 Task: Select traffic view around selected location Montezuma Castle National Monument, Arizona, United States and identify the nearest hotel to the peak traffic point
Action: Mouse moved to (236, 53)
Screenshot: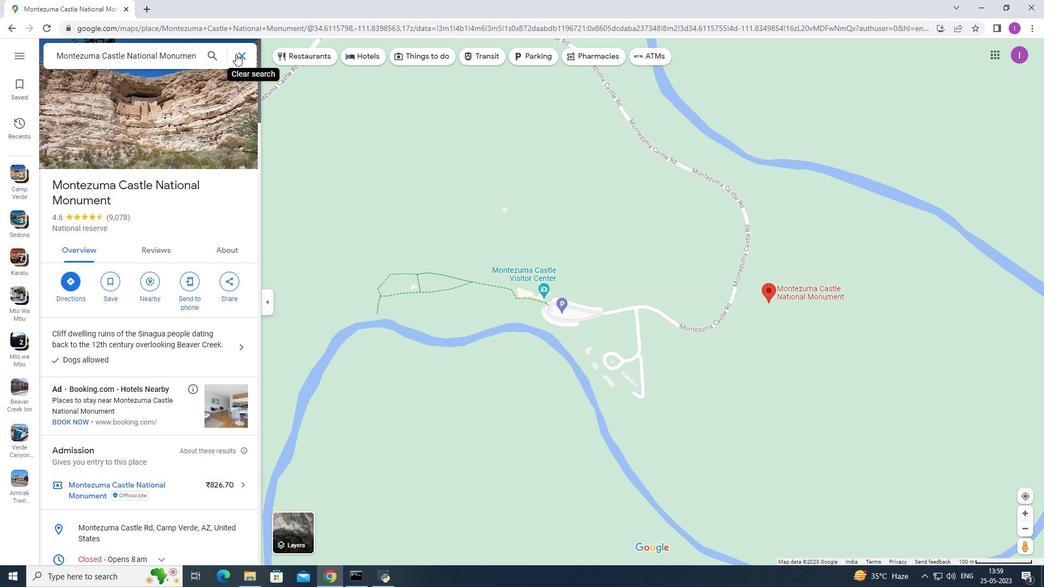 
Action: Mouse pressed left at (236, 53)
Screenshot: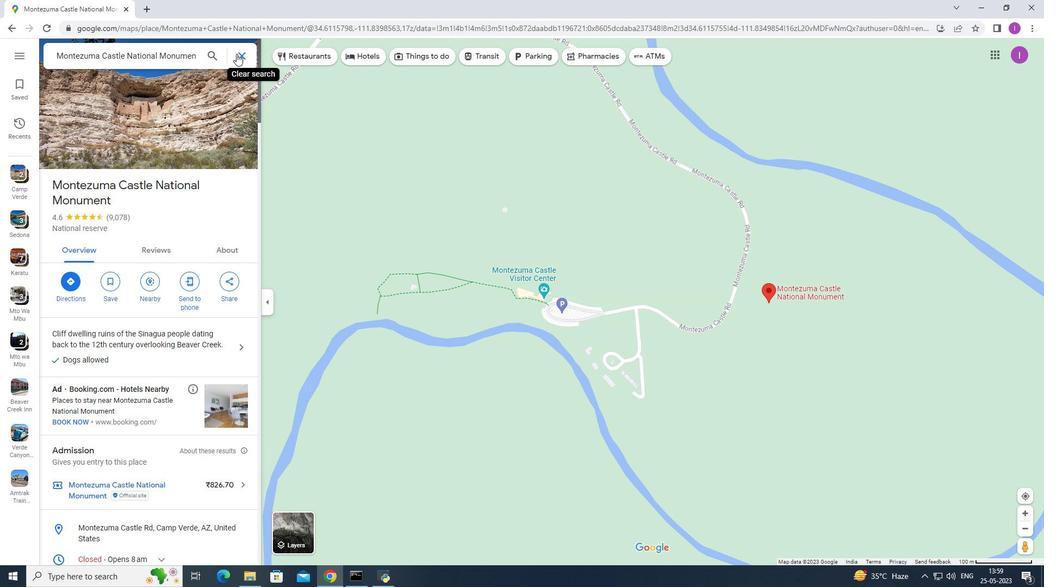 
Action: Mouse moved to (150, 80)
Screenshot: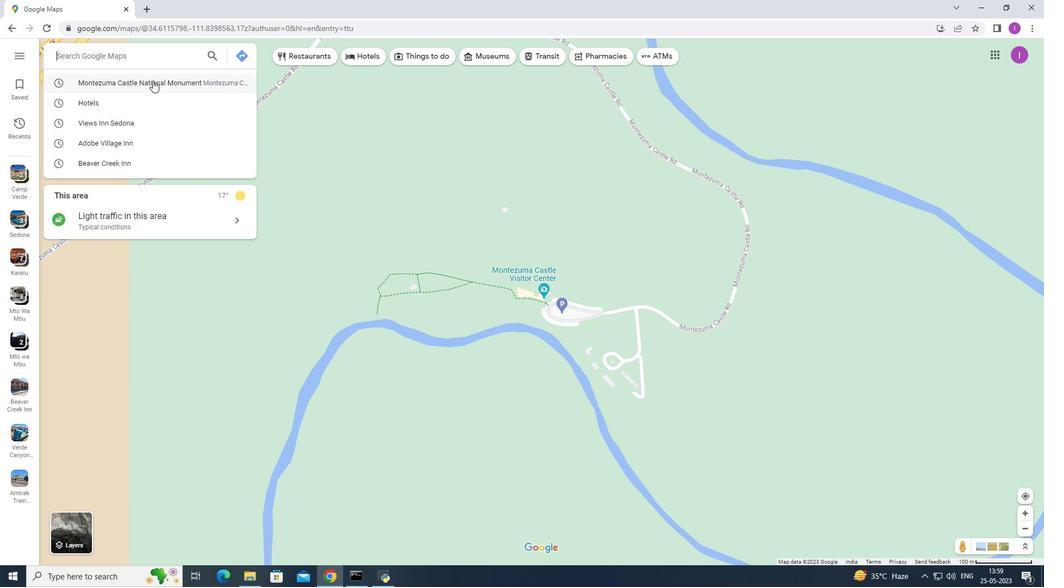 
Action: Mouse pressed left at (150, 80)
Screenshot: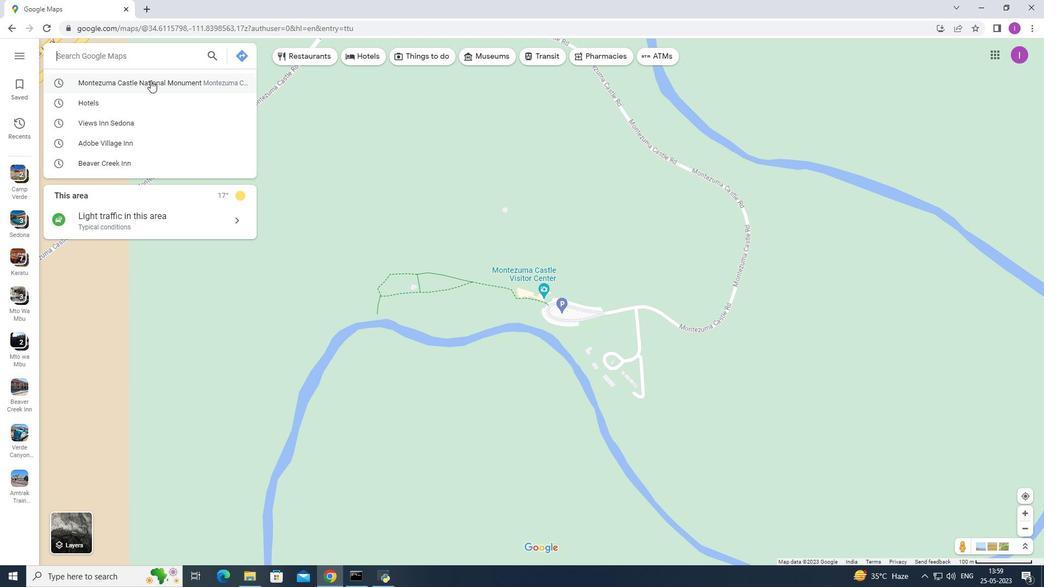 
Action: Mouse moved to (283, 532)
Screenshot: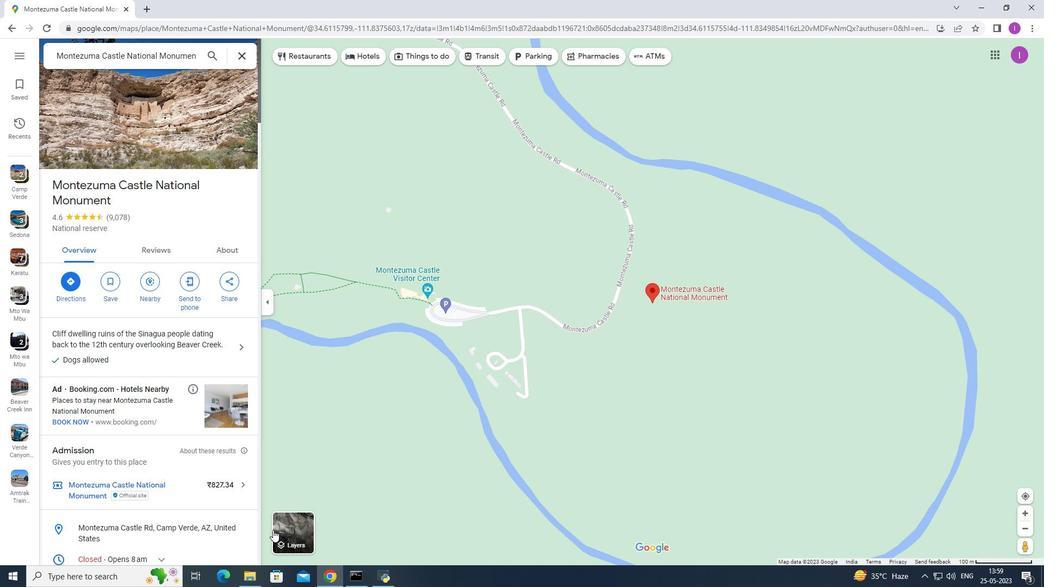 
Action: Mouse pressed left at (283, 532)
Screenshot: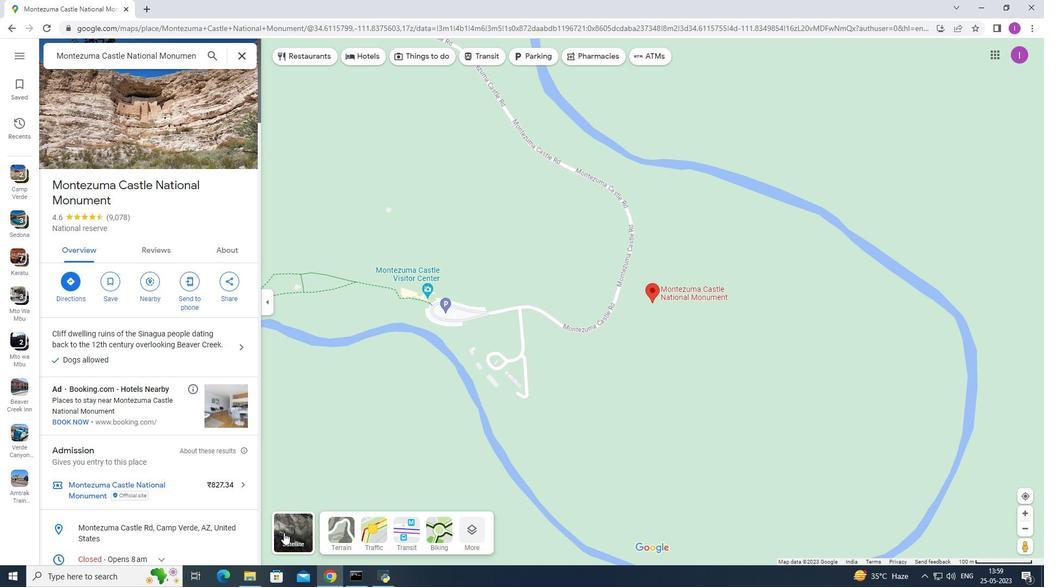 
Action: Mouse moved to (380, 541)
Screenshot: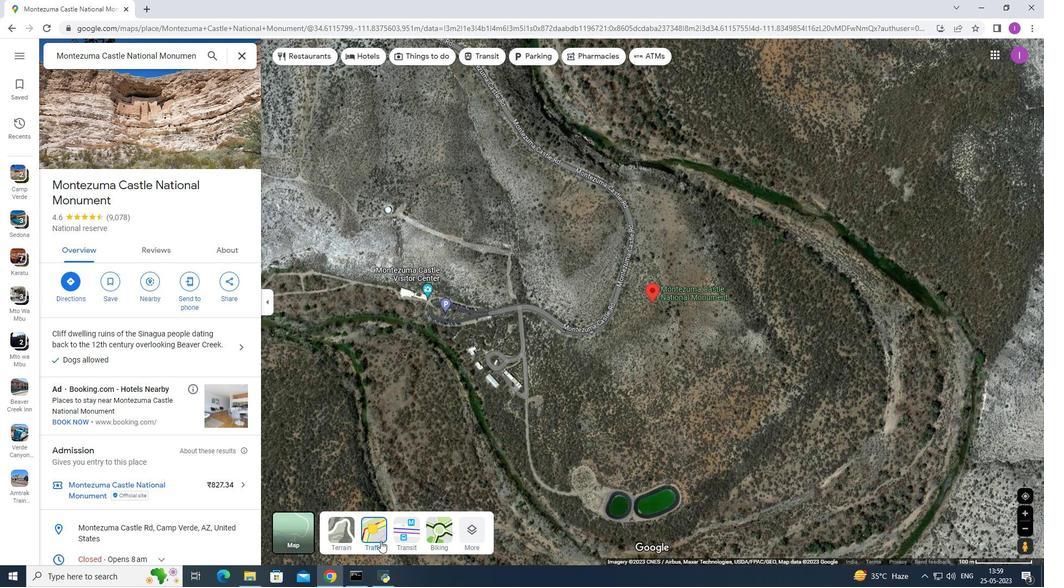 
Action: Mouse pressed left at (380, 541)
Screenshot: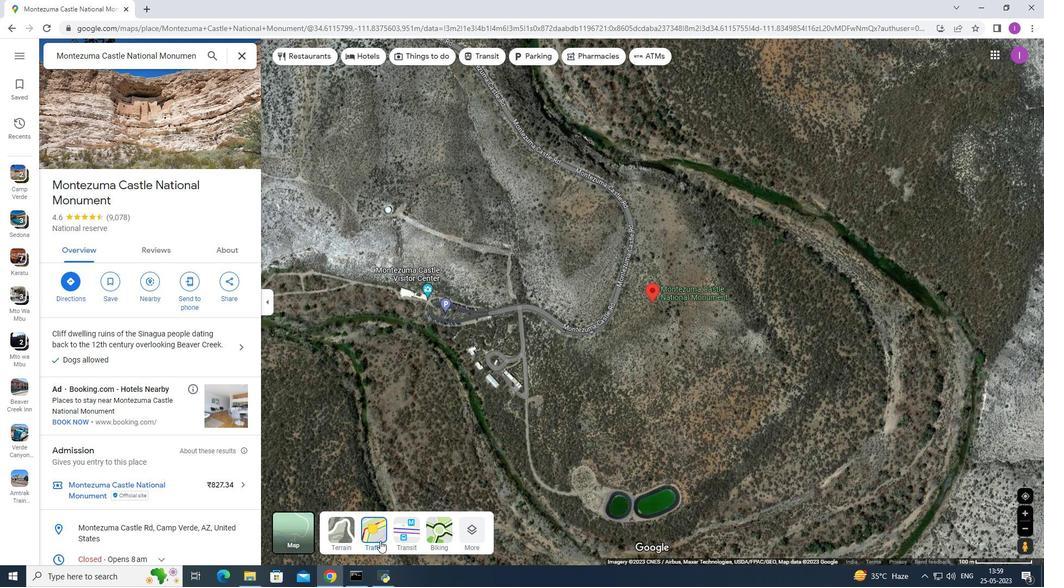 
Action: Mouse moved to (156, 288)
Screenshot: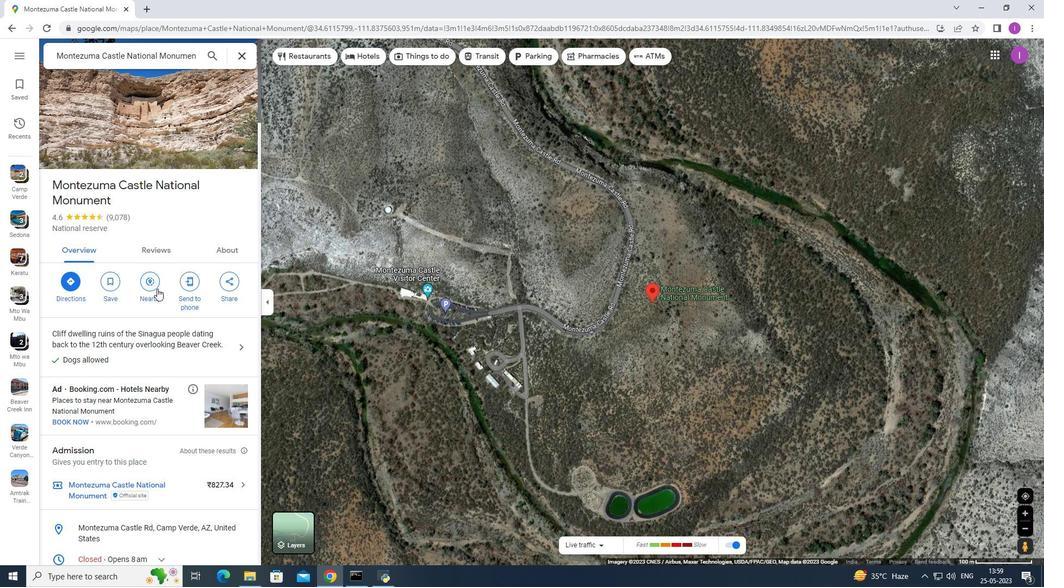 
Action: Mouse pressed left at (156, 288)
Screenshot: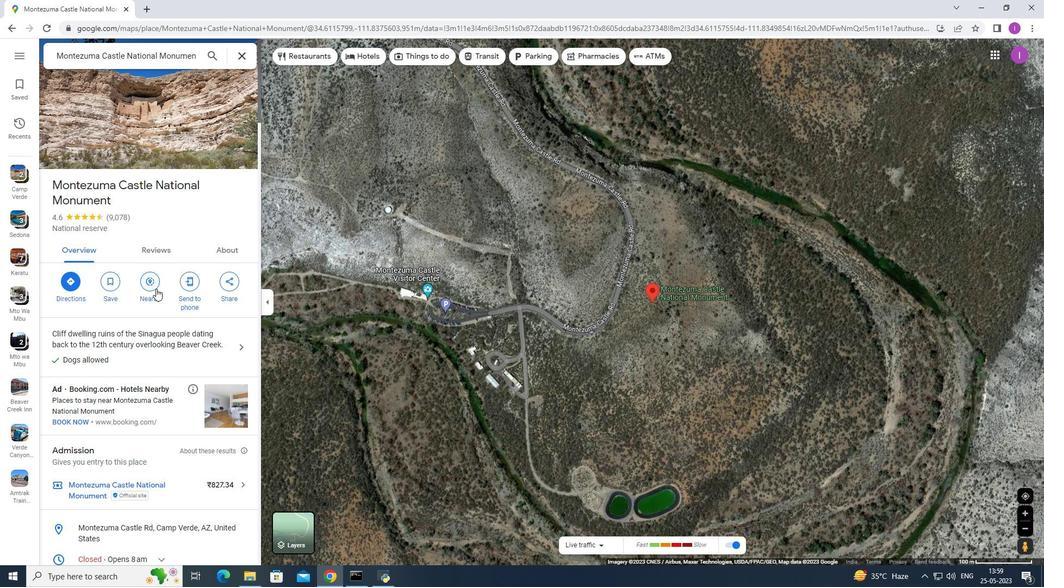 
Action: Mouse moved to (118, 98)
Screenshot: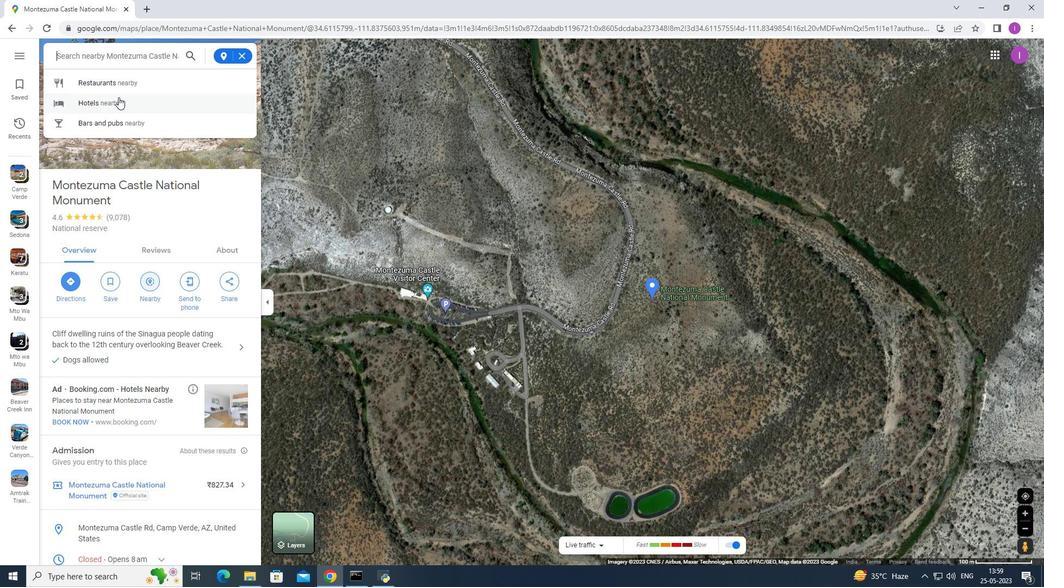
Action: Mouse pressed left at (118, 98)
Screenshot: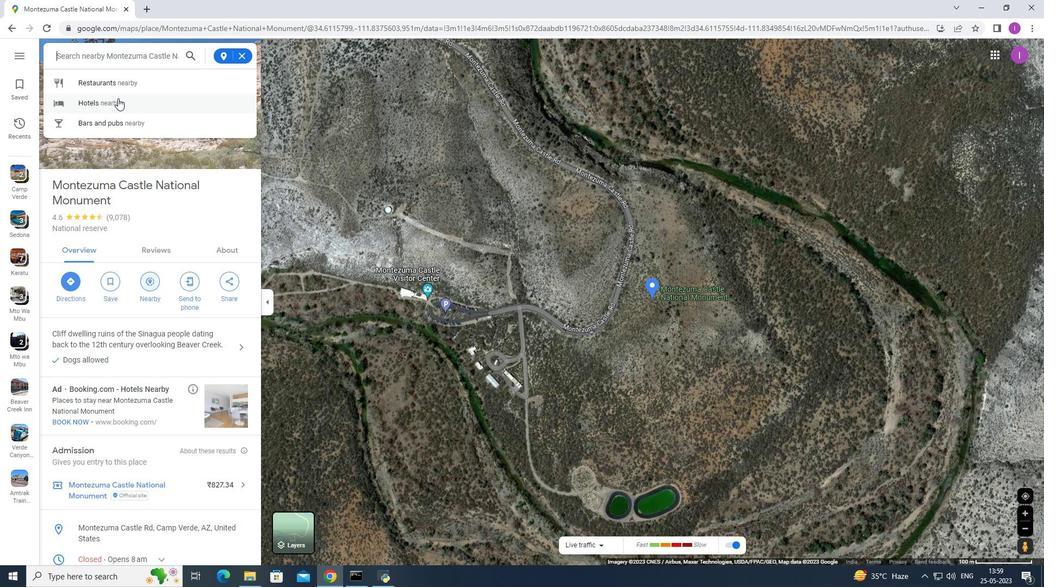
Action: Mouse moved to (207, 330)
Screenshot: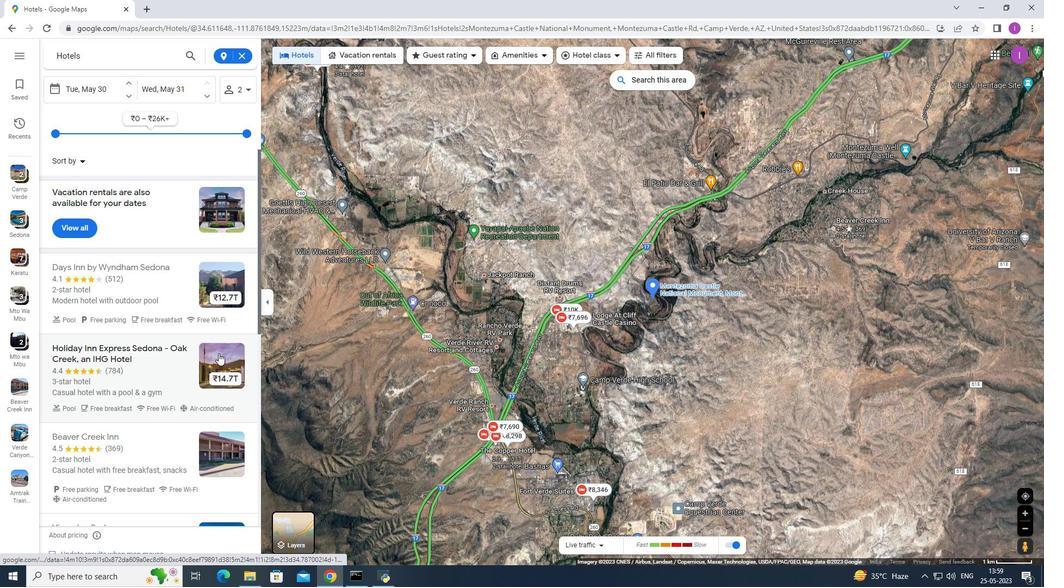 
Action: Mouse scrolled (207, 330) with delta (0, 0)
Screenshot: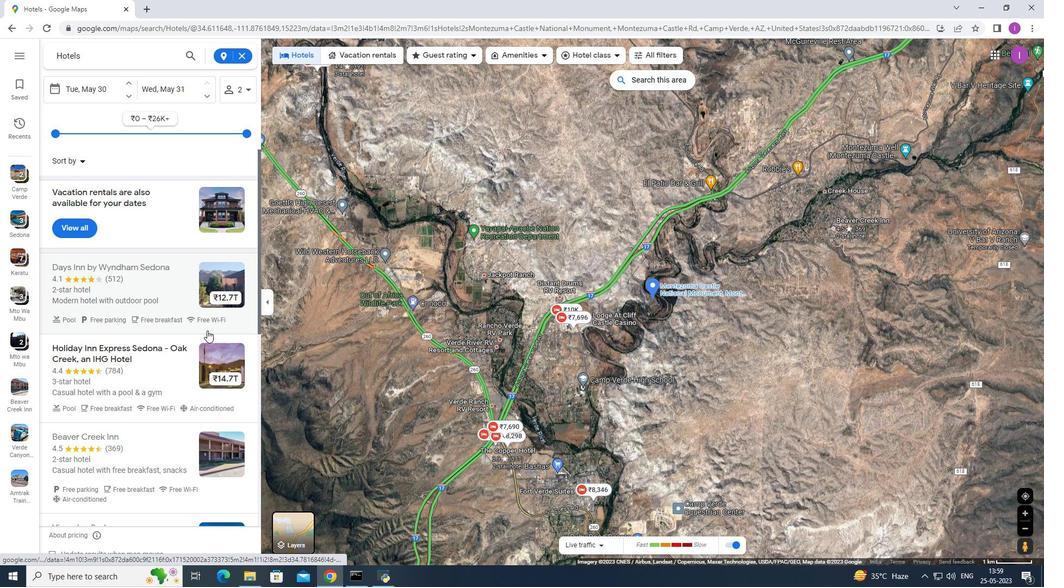 
Action: Mouse scrolled (207, 330) with delta (0, 0)
Screenshot: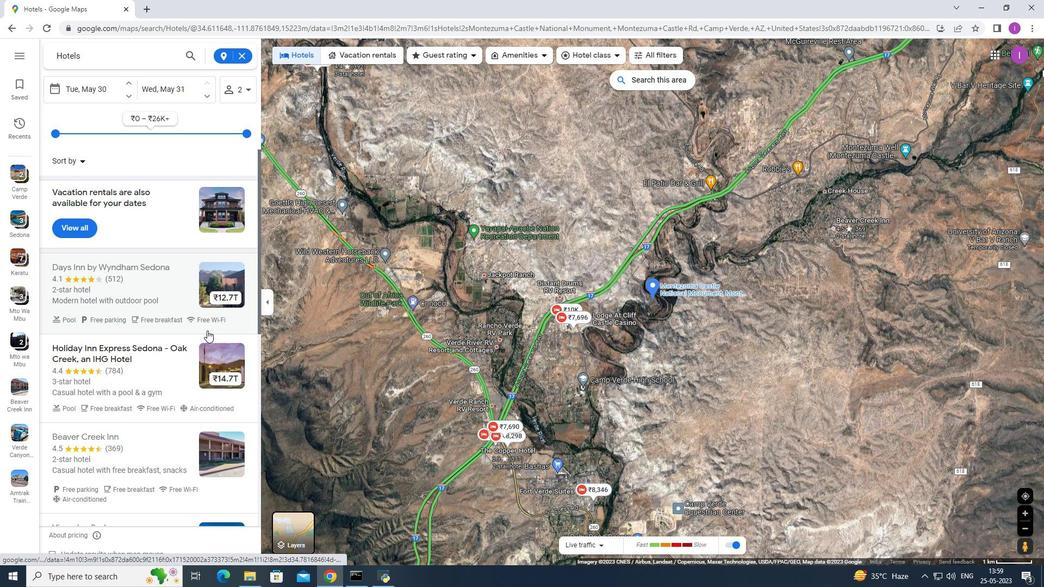 
Action: Mouse moved to (167, 190)
Screenshot: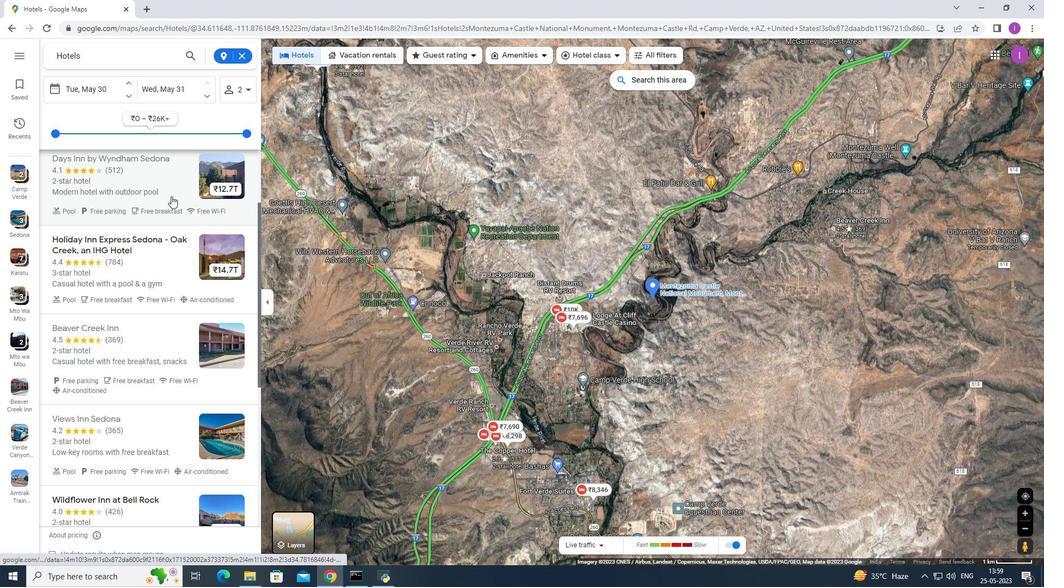 
Action: Mouse pressed left at (167, 190)
Screenshot: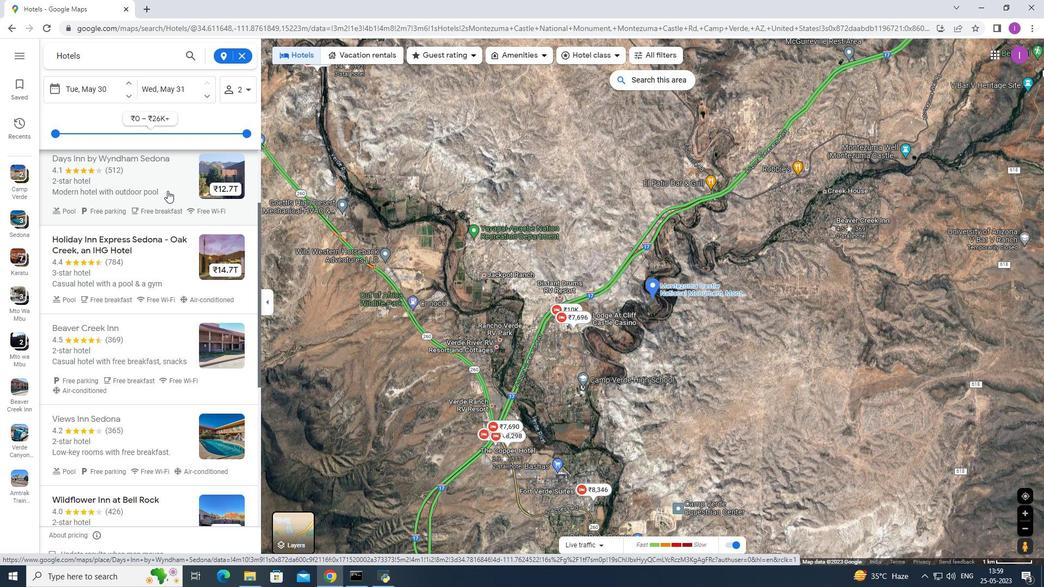
Action: Mouse moved to (401, 161)
Screenshot: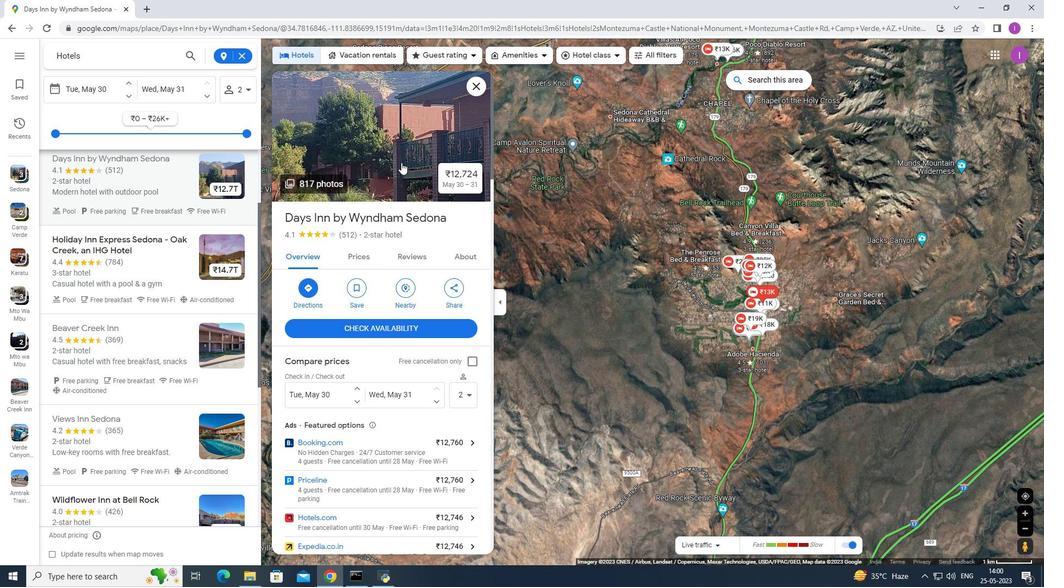 
Action: Mouse pressed left at (401, 161)
Screenshot: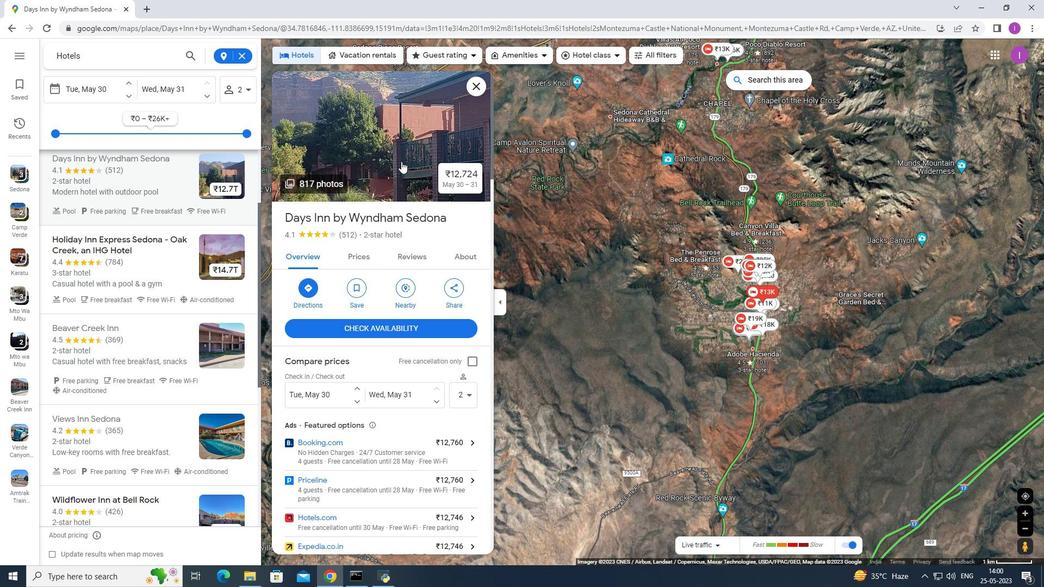 
Action: Mouse moved to (1043, 587)
Screenshot: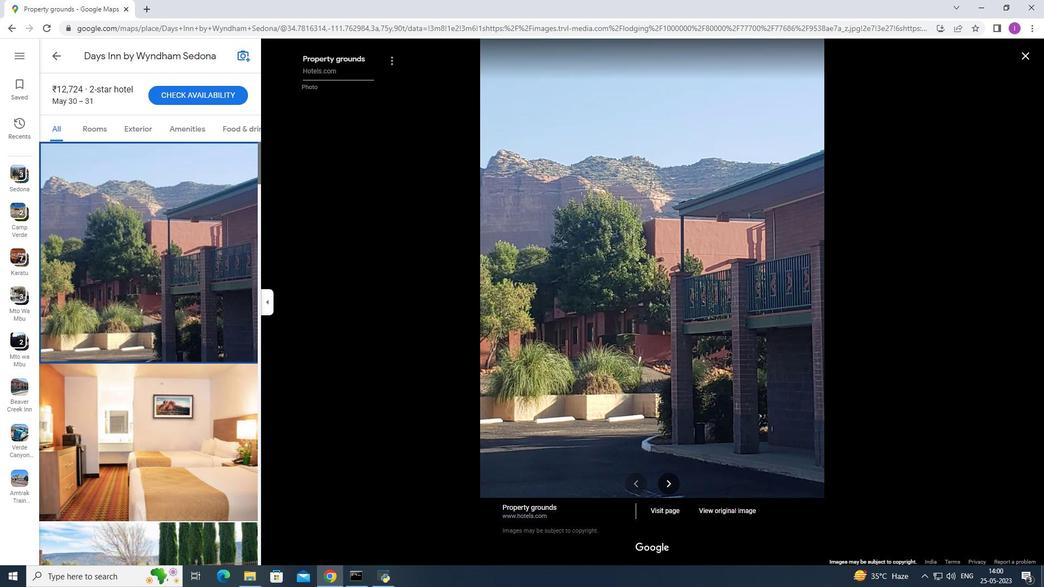 
Action: Key pressed <Key.right><Key.right><Key.right><Key.right><Key.right><Key.right><Key.right><Key.right><Key.right><Key.right><Key.right><Key.right><Key.right><Key.right><Key.right><Key.right><Key.right><Key.right><Key.right><Key.right><Key.right><Key.right><Key.right><Key.right><Key.right><Key.right><Key.right><Key.right><Key.right><Key.right><Key.right><Key.right><Key.right><Key.right>
Screenshot: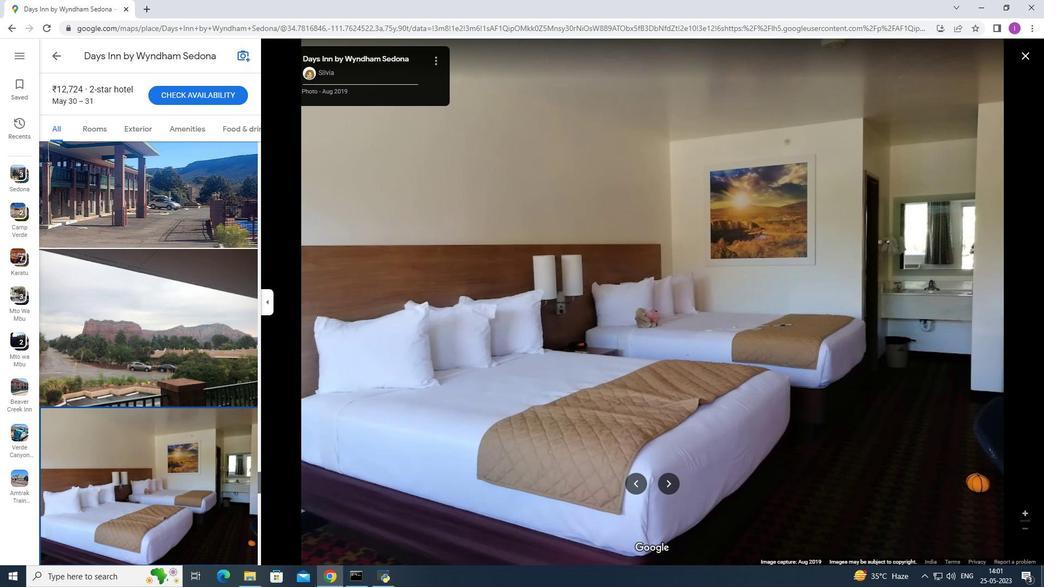 
Action: Mouse moved to (5, 25)
Screenshot: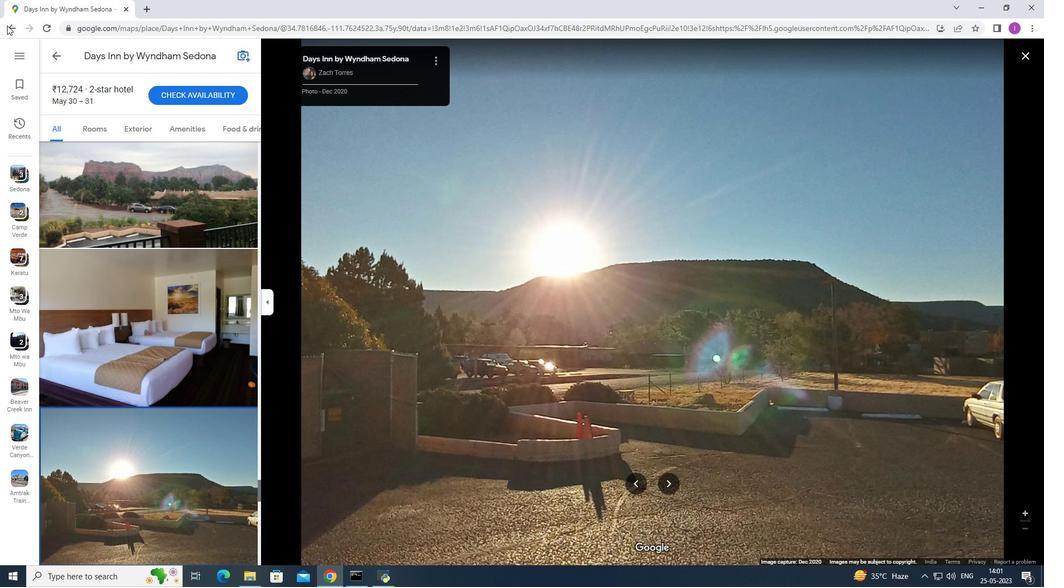 
Action: Mouse pressed left at (5, 25)
Screenshot: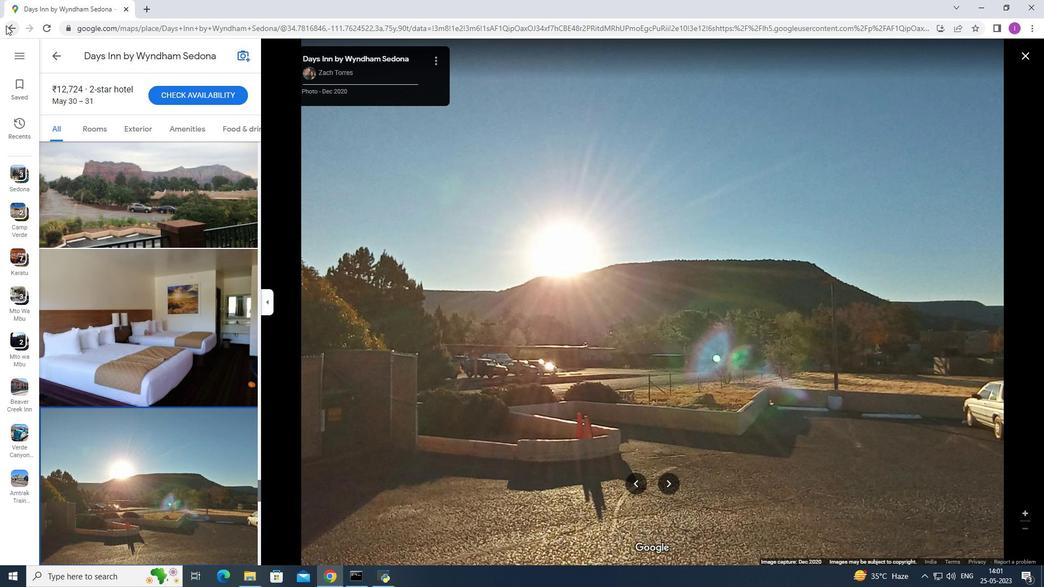 
Action: Mouse moved to (5, 25)
Screenshot: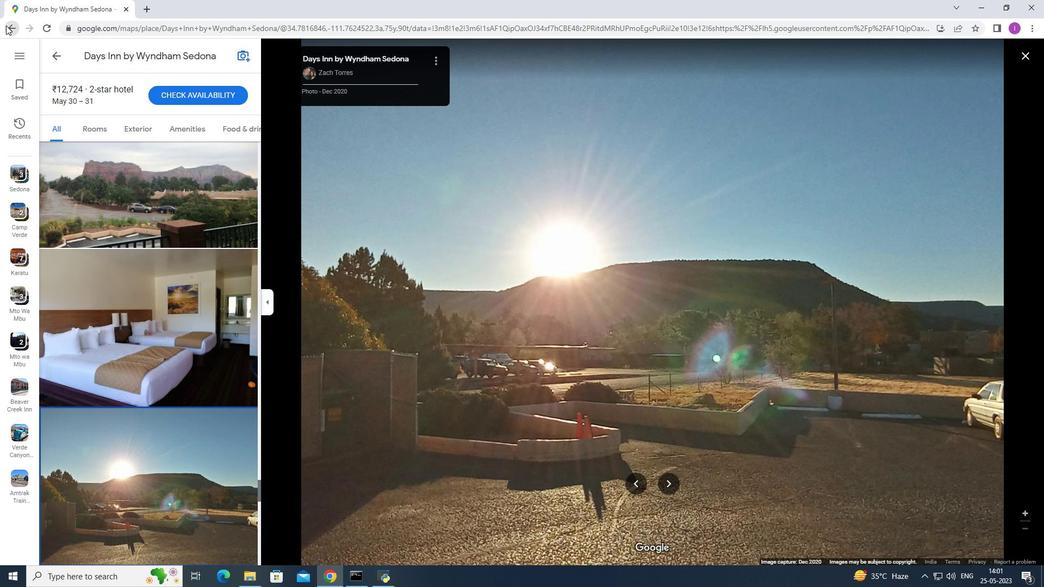 
Action: Mouse pressed left at (5, 25)
Screenshot: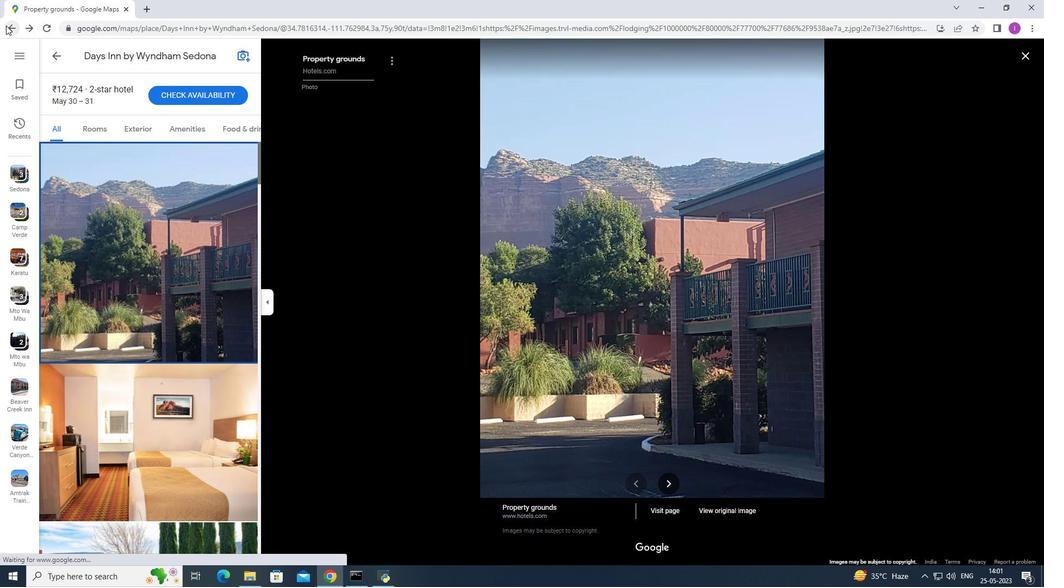 
Action: Mouse moved to (13, 25)
Screenshot: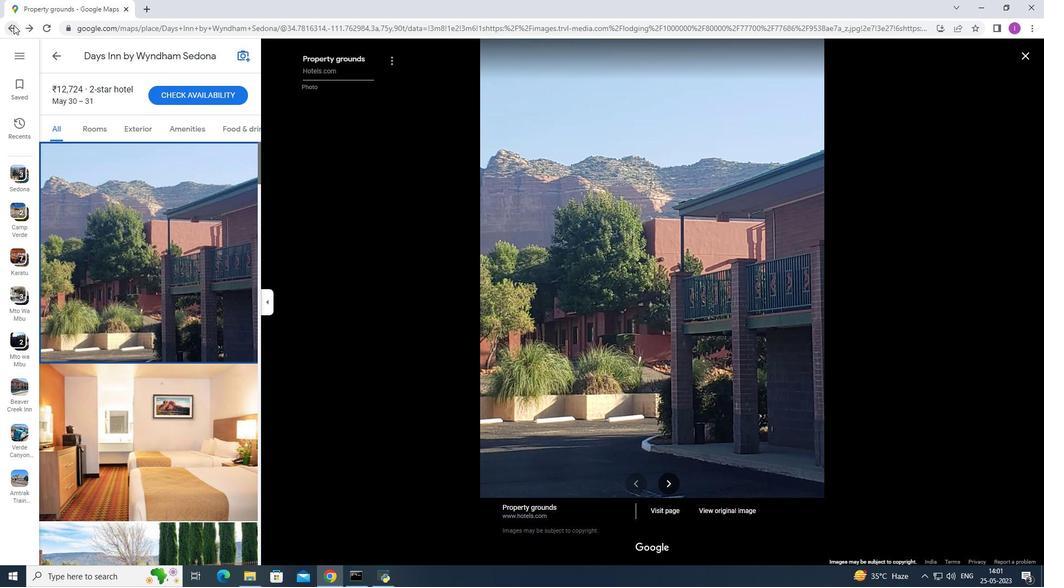 
Action: Mouse pressed left at (13, 25)
Screenshot: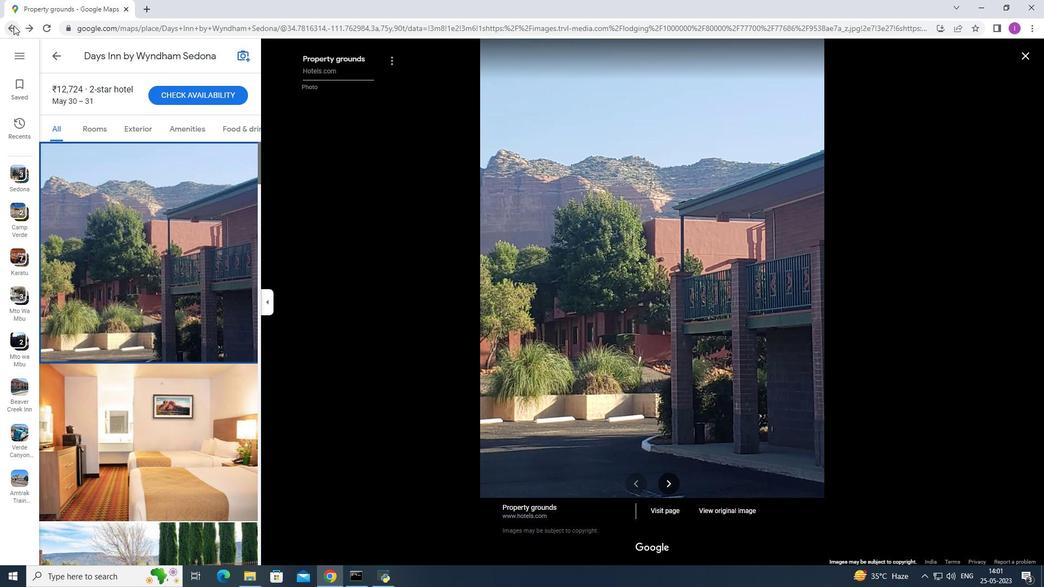 
Action: Mouse moved to (131, 365)
Screenshot: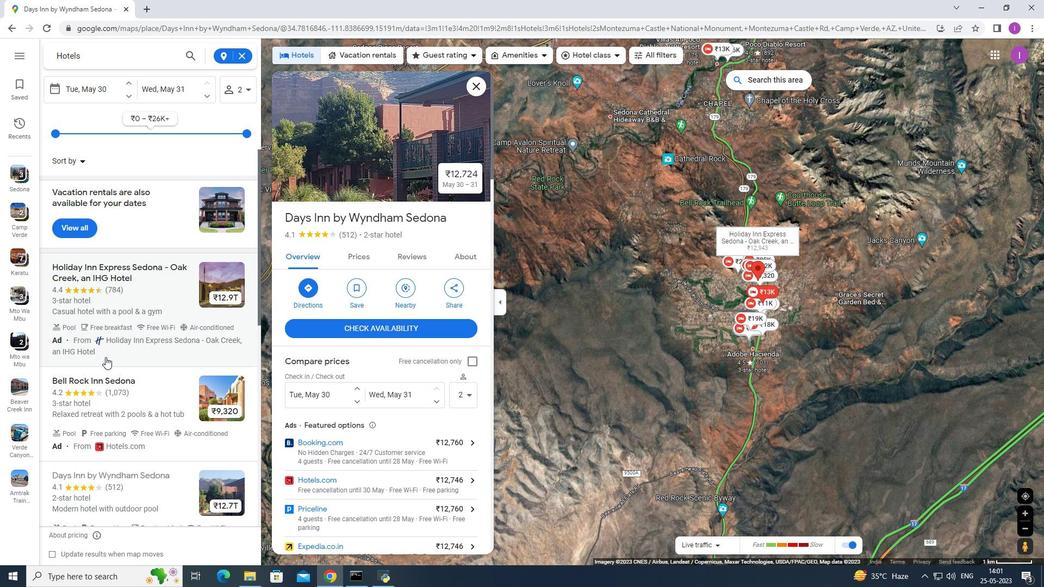 
Action: Mouse scrolled (131, 365) with delta (0, 0)
Screenshot: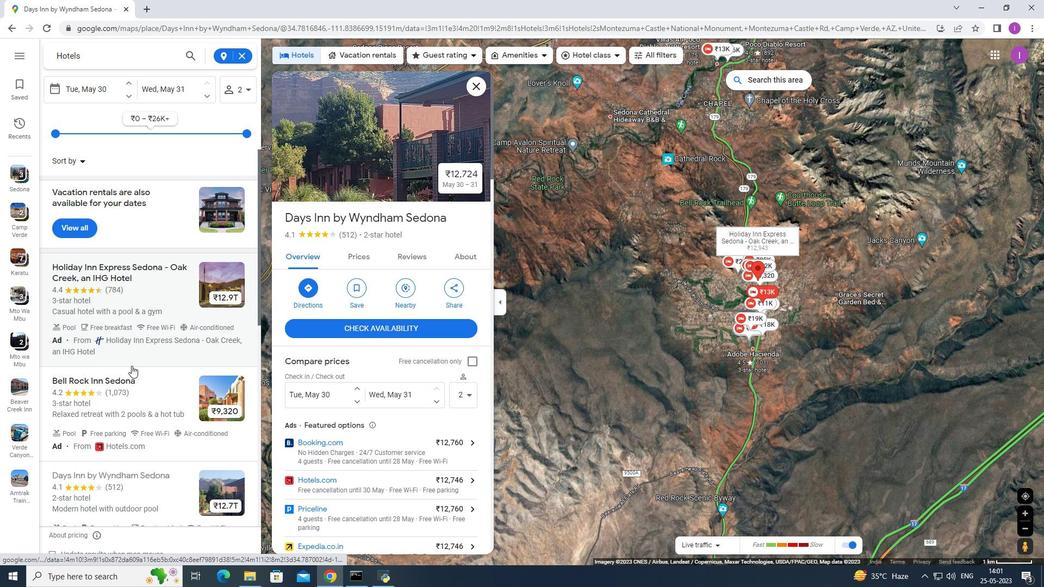 
Action: Mouse scrolled (131, 365) with delta (0, 0)
Screenshot: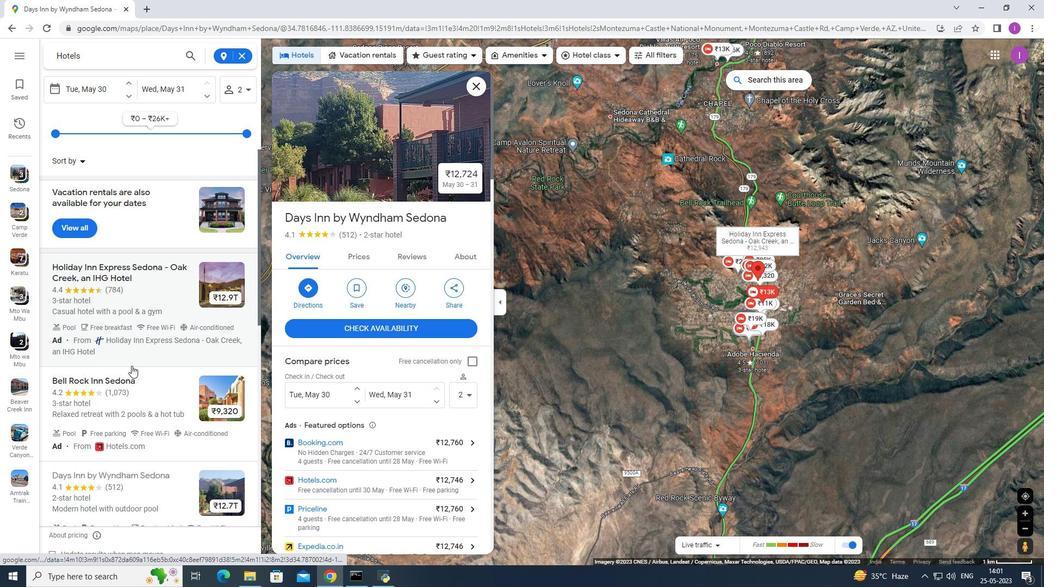 
Action: Mouse moved to (89, 300)
Screenshot: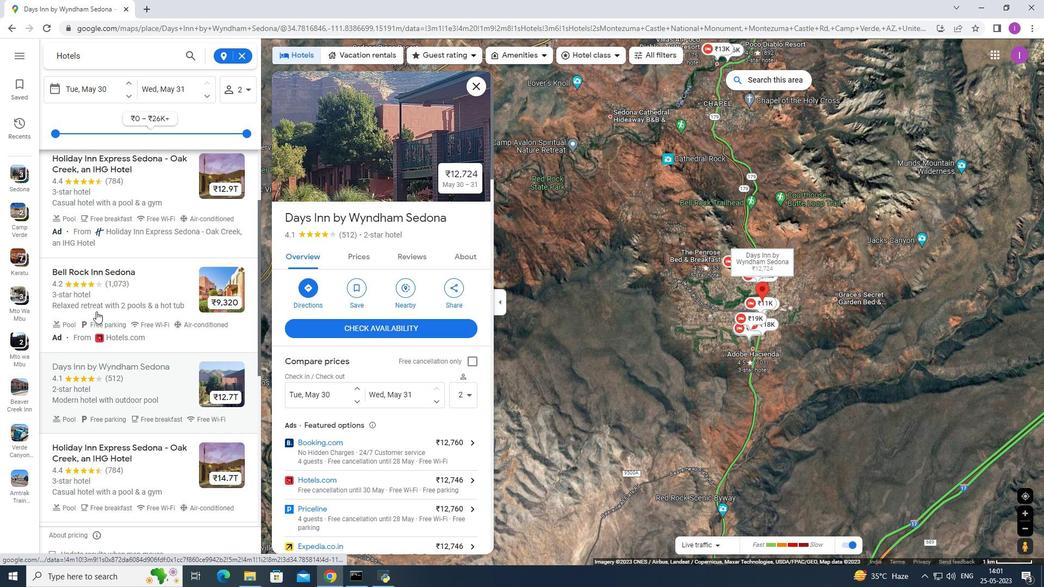 
Action: Mouse pressed left at (89, 300)
Screenshot: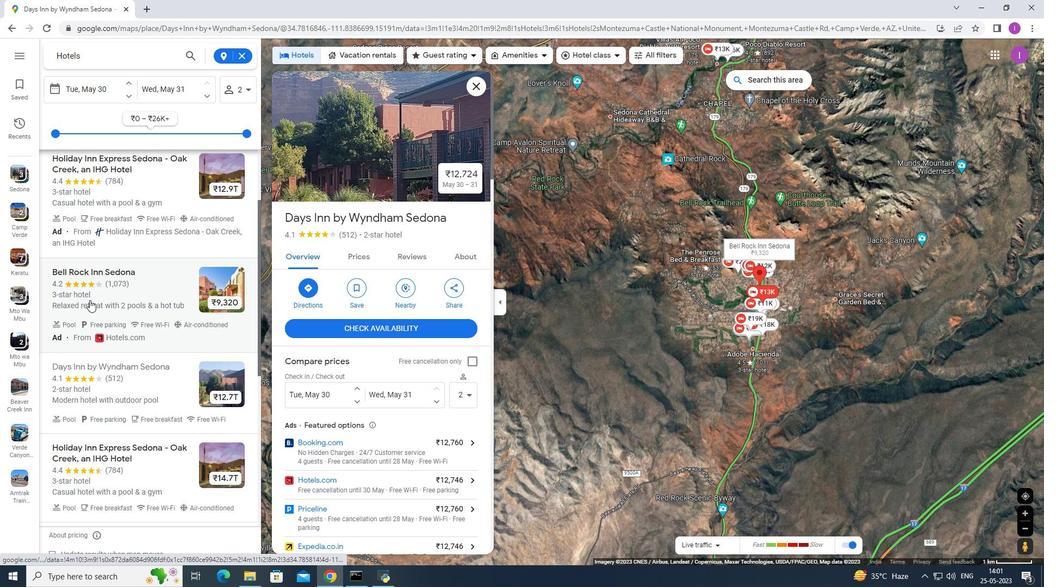 
Action: Mouse moved to (346, 158)
Screenshot: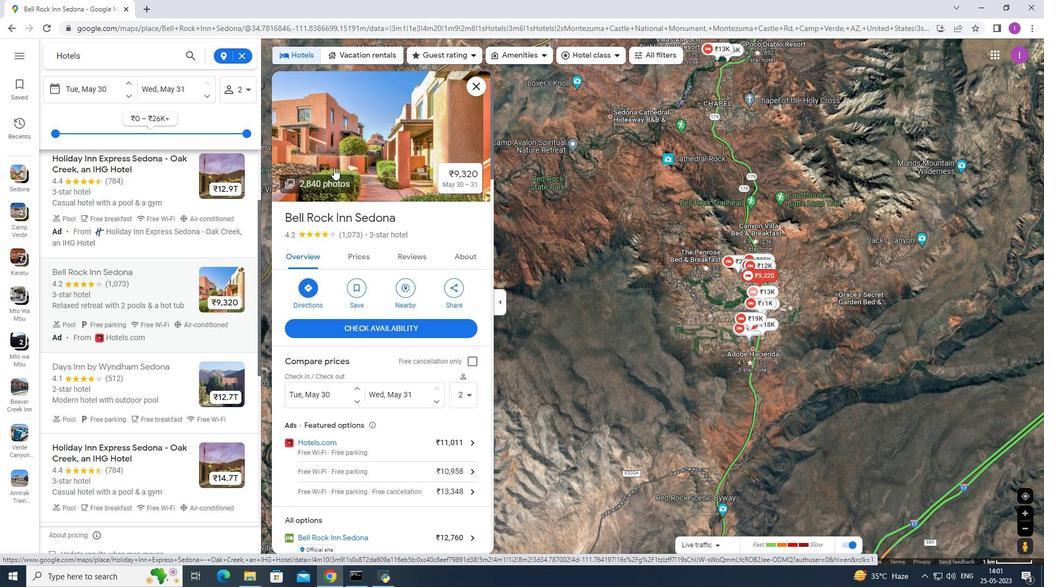 
Action: Mouse pressed left at (346, 158)
Screenshot: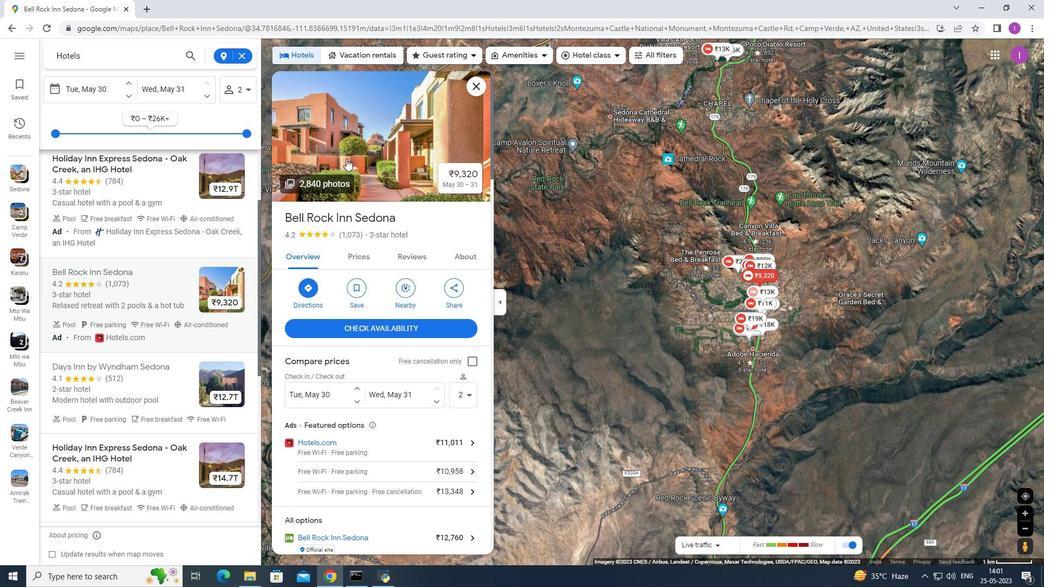 
Action: Key pressed <Key.right><Key.right><Key.right><Key.right><Key.right><Key.right><Key.right><Key.right><Key.right><Key.right><Key.right><Key.right><Key.right><Key.right><Key.right>
Screenshot: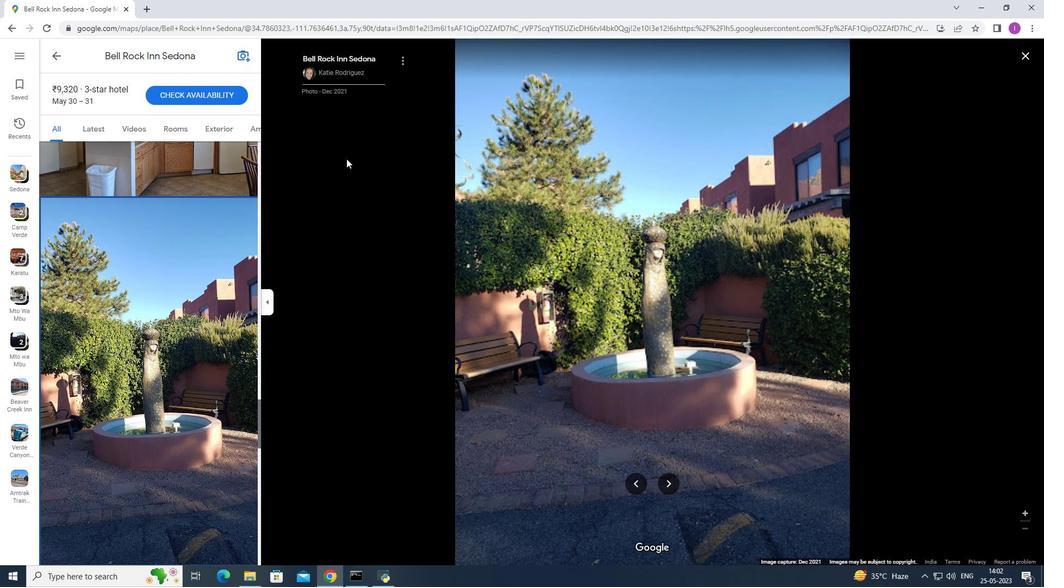 
Action: Mouse moved to (369, 226)
Screenshot: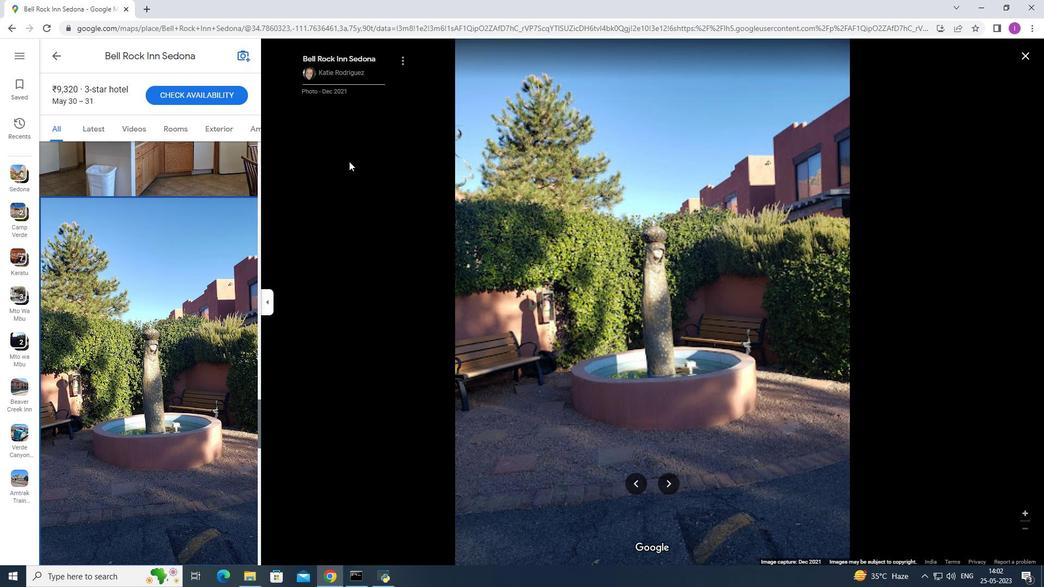 
Action: Key pressed <Key.right><Key.right><Key.right><Key.right><Key.right><Key.right><Key.right><Key.right><Key.right><Key.right>
Screenshot: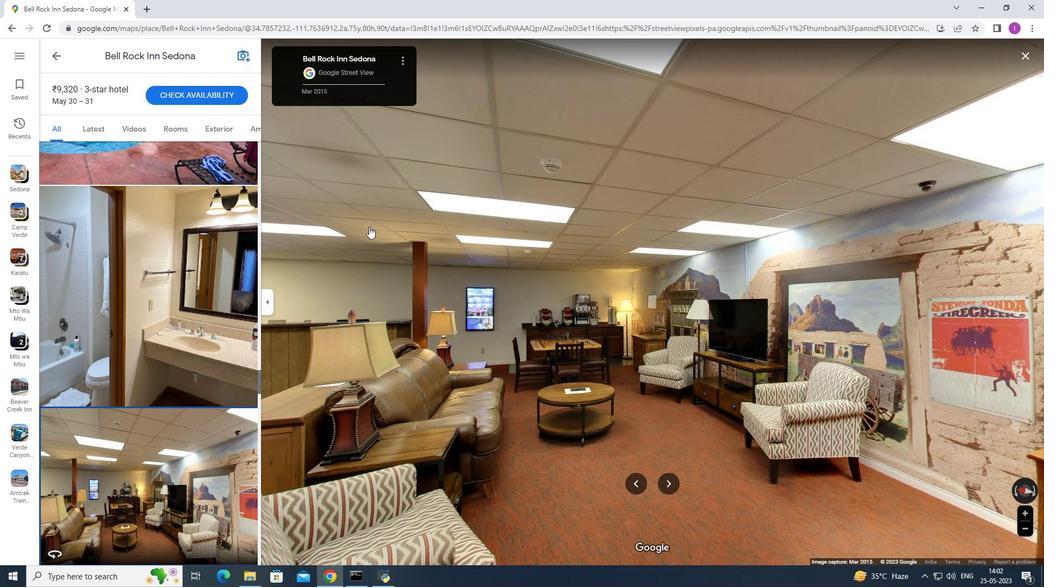 
Action: Mouse moved to (13, 30)
Screenshot: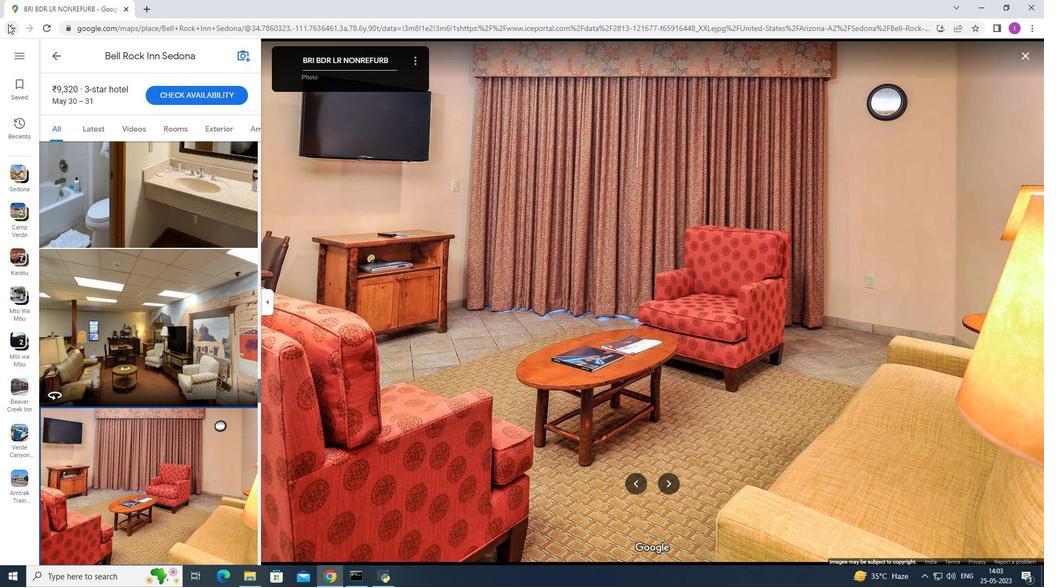 
Action: Mouse pressed left at (13, 30)
Screenshot: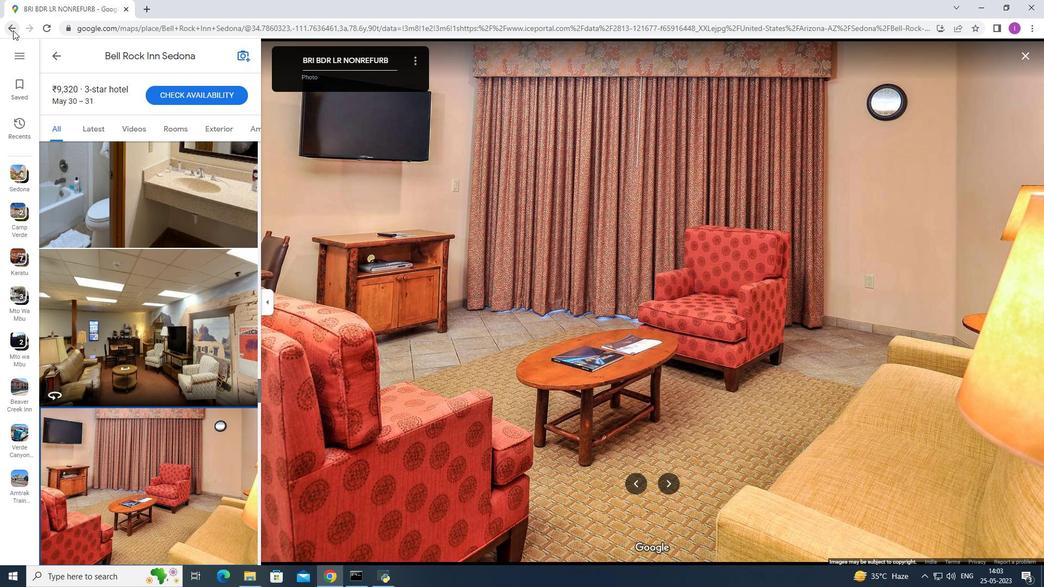 
Action: Mouse pressed left at (13, 30)
Screenshot: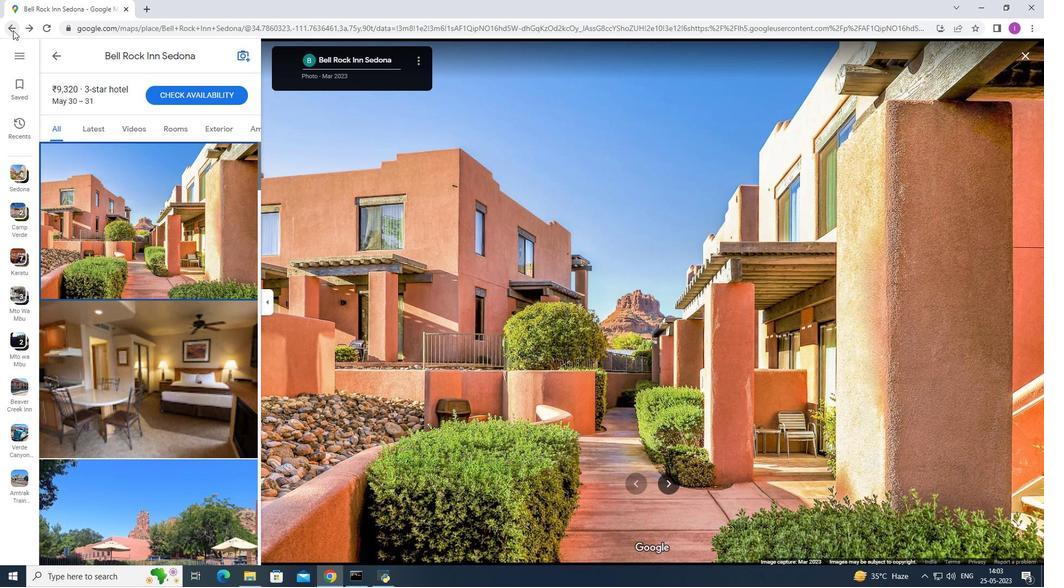 
Action: Mouse pressed left at (13, 30)
Screenshot: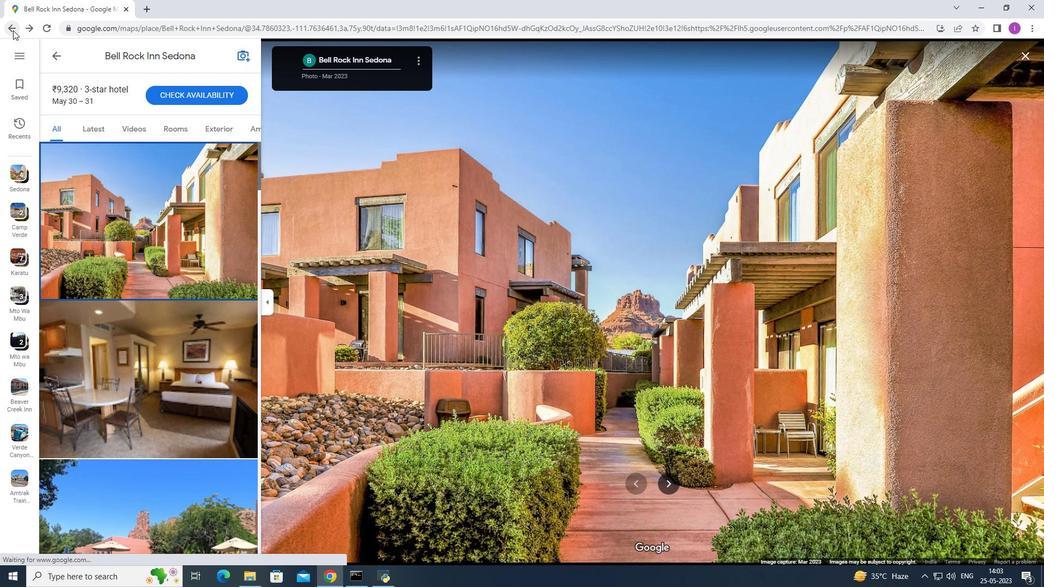 
Action: Mouse moved to (178, 406)
Screenshot: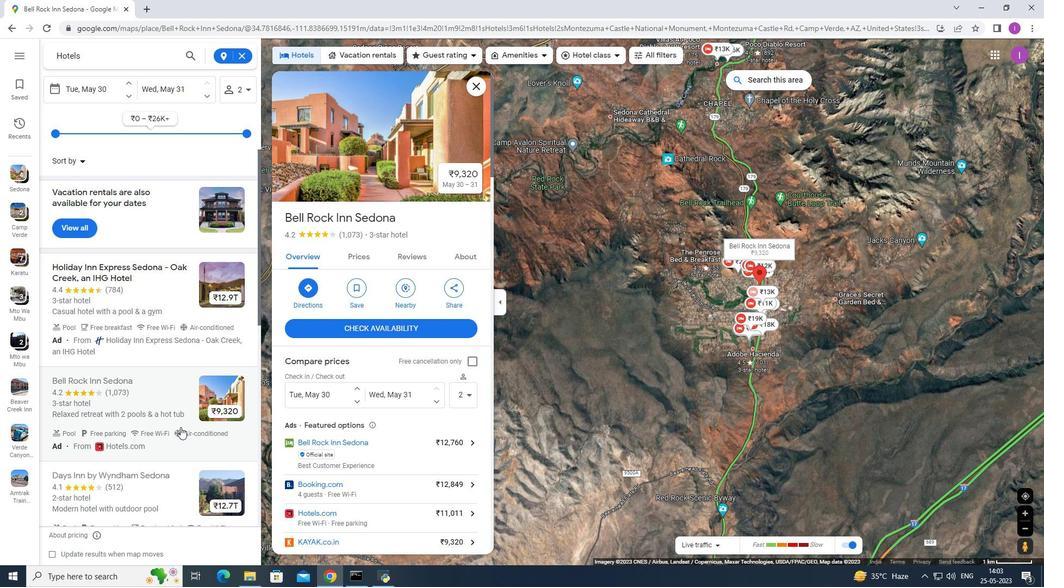
Action: Mouse scrolled (178, 405) with delta (0, 0)
Screenshot: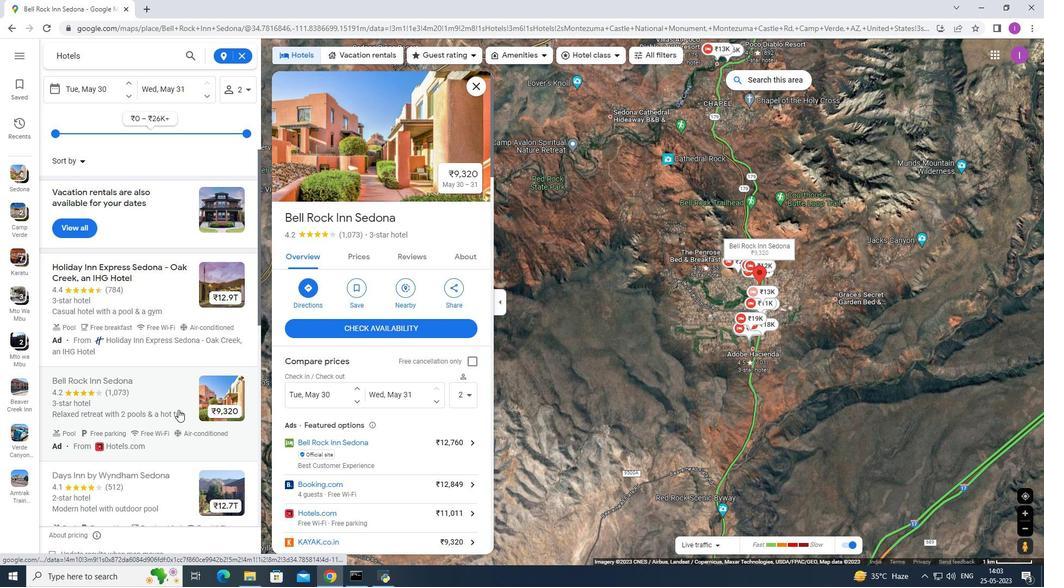 
Action: Mouse scrolled (178, 405) with delta (0, 0)
Screenshot: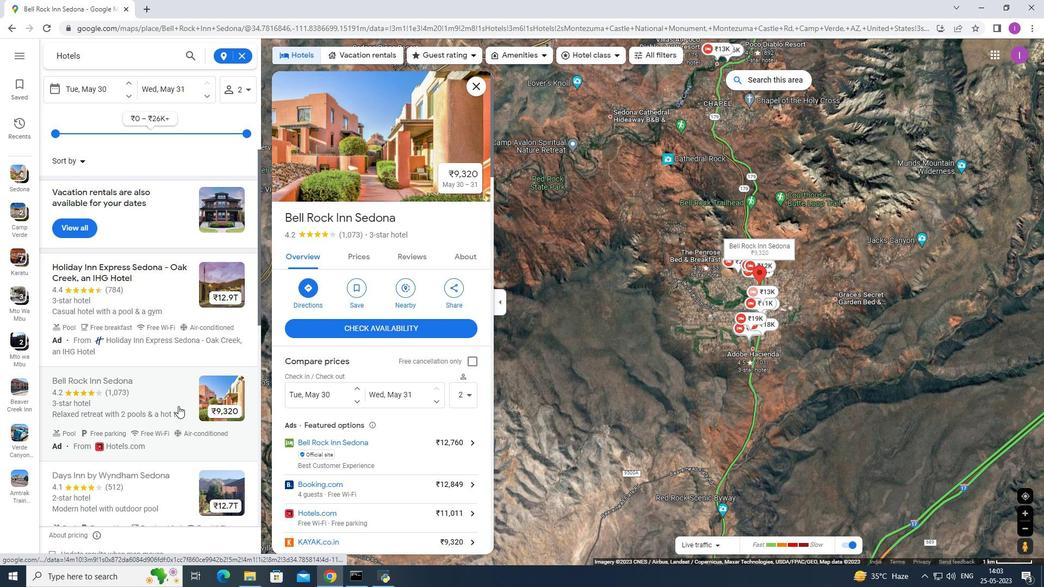 
Action: Mouse scrolled (178, 405) with delta (0, 0)
Screenshot: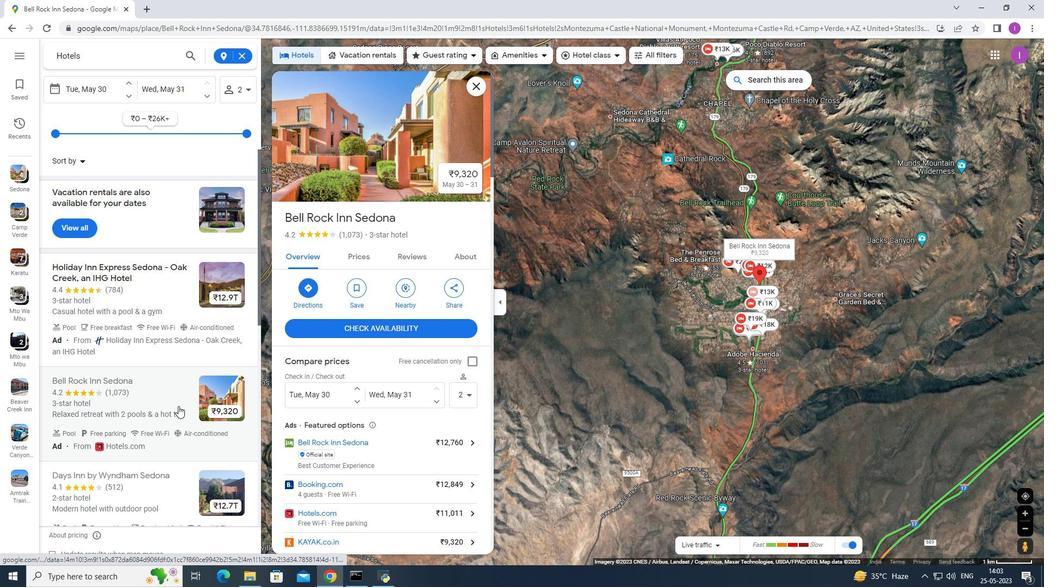 
Action: Mouse moved to (178, 405)
Screenshot: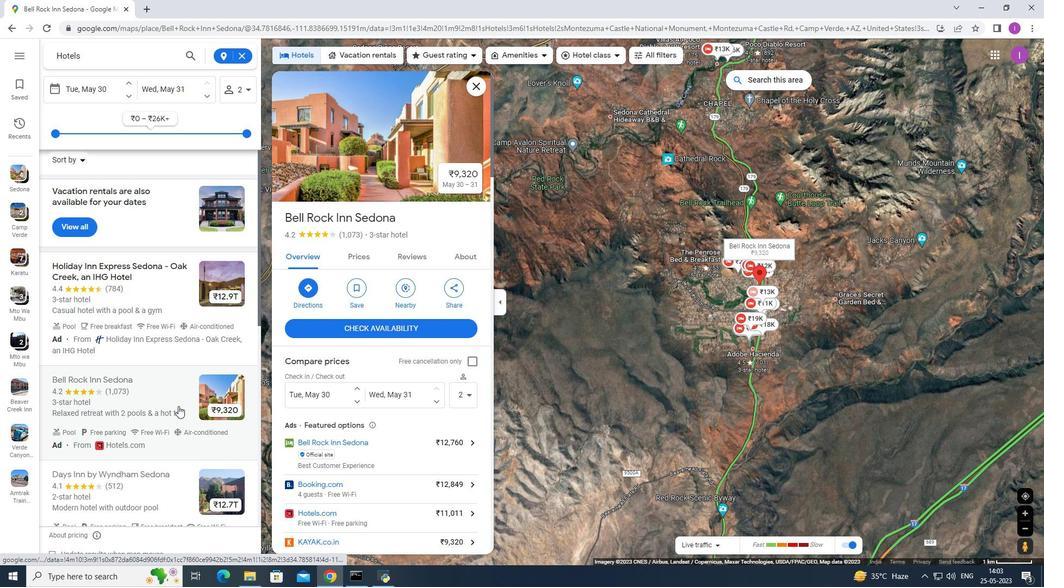 
Action: Mouse scrolled (178, 405) with delta (0, 0)
Screenshot: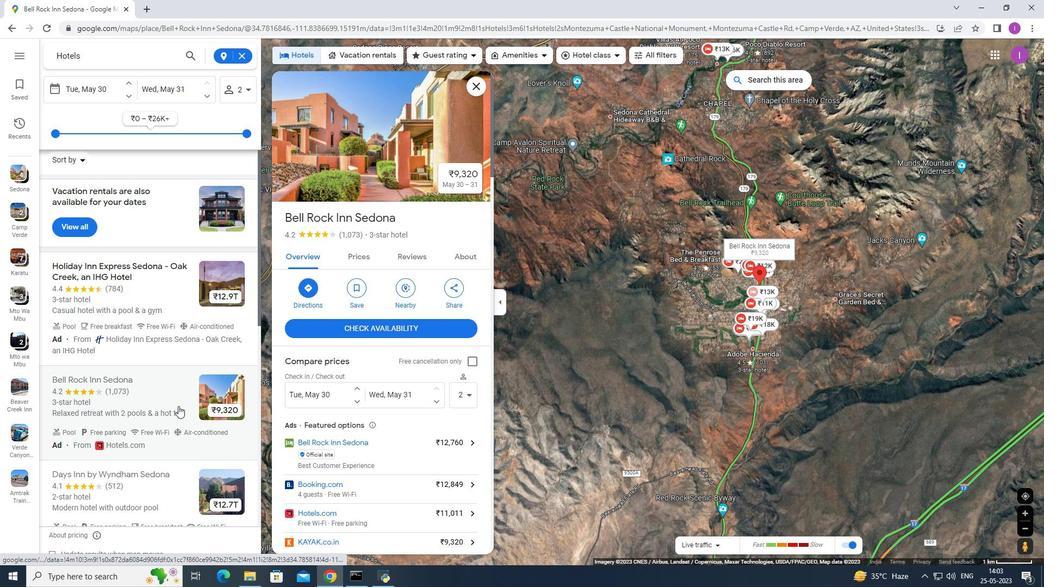 
Action: Mouse moved to (126, 377)
Screenshot: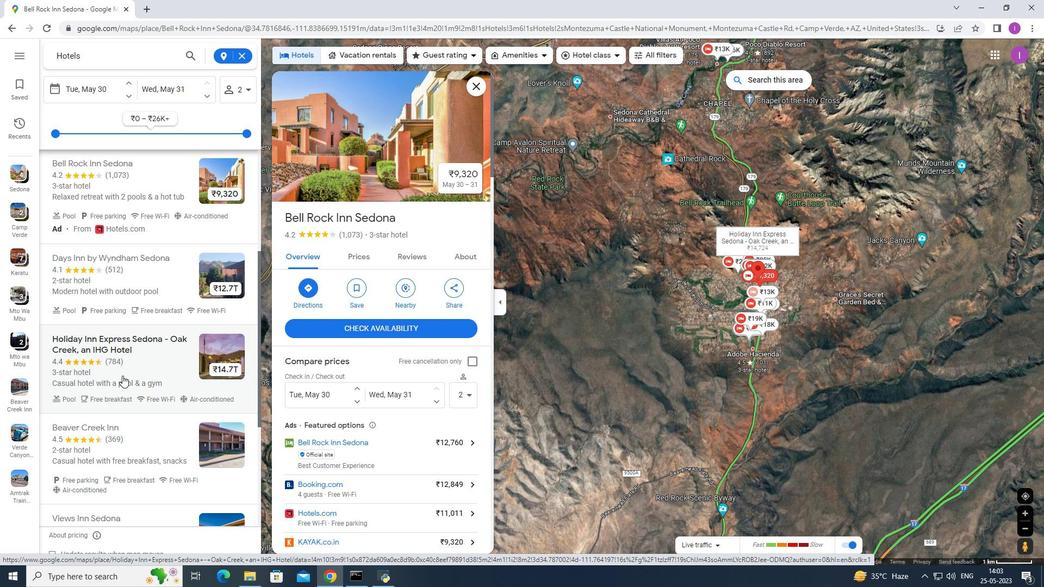 
Action: Mouse scrolled (126, 377) with delta (0, 0)
Screenshot: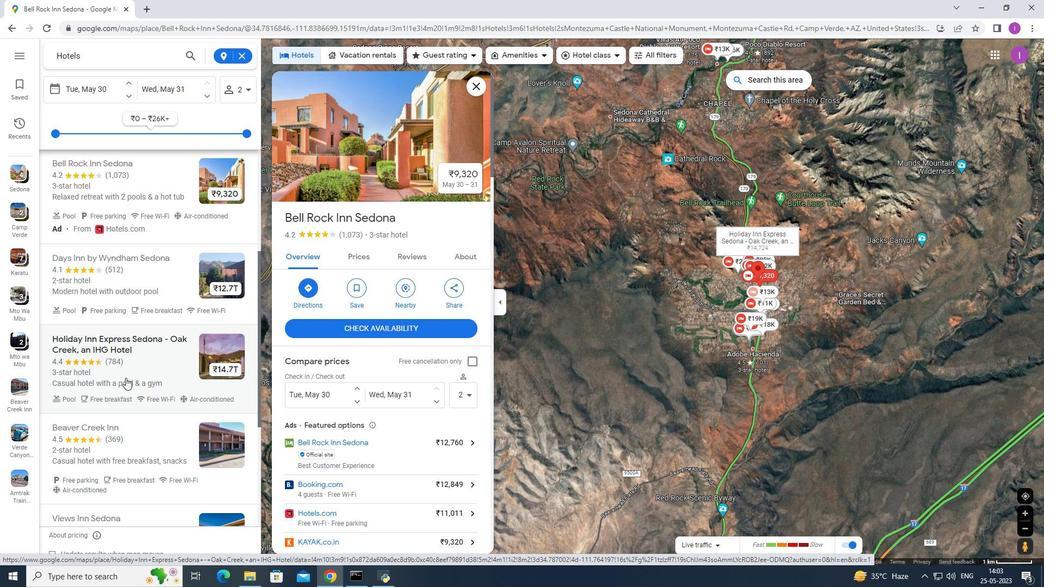 
Action: Mouse scrolled (126, 377) with delta (0, 0)
Screenshot: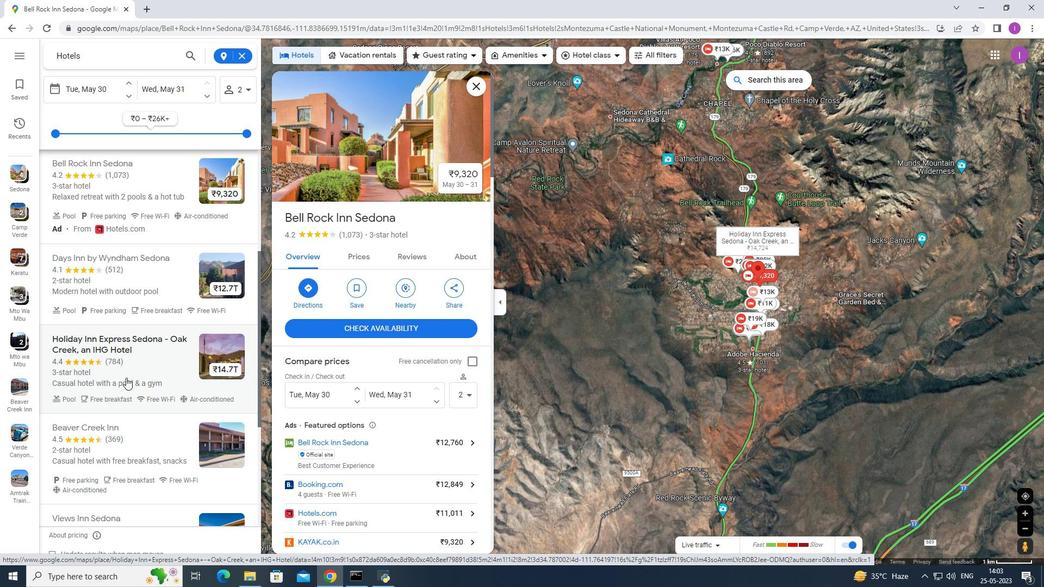 
Action: Mouse moved to (117, 368)
Screenshot: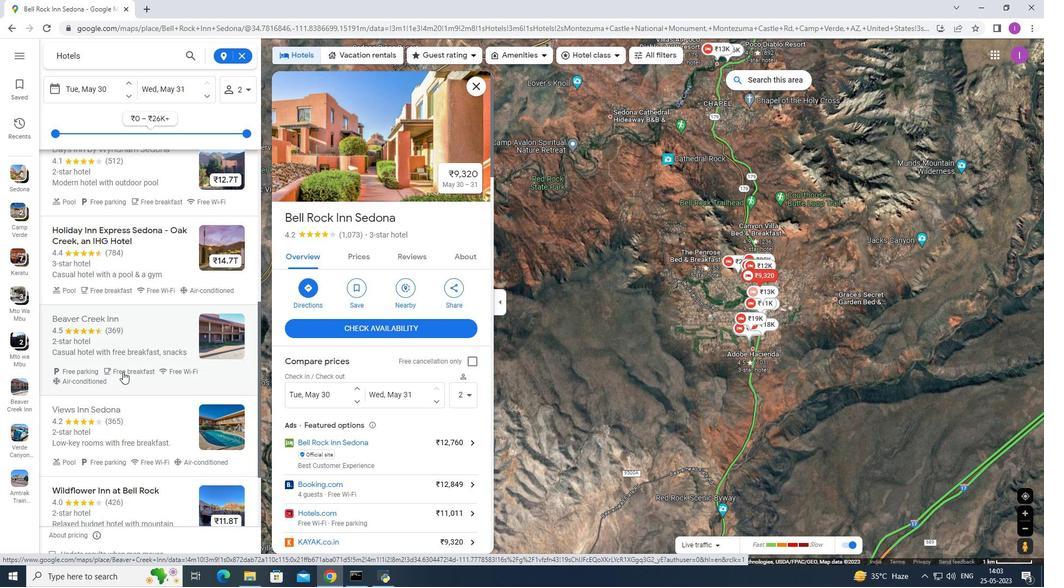 
Action: Mouse scrolled (117, 367) with delta (0, 0)
Screenshot: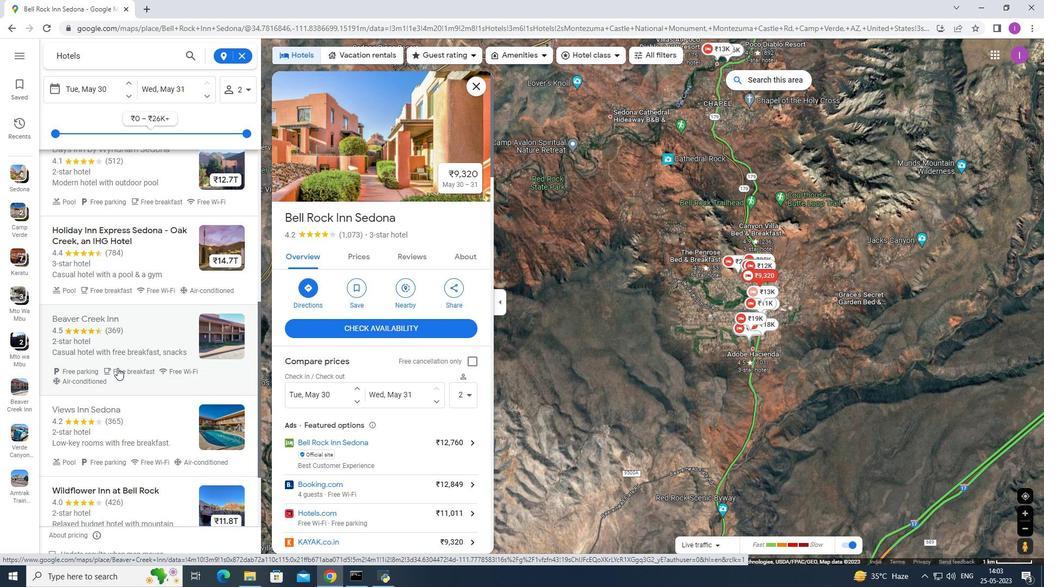 
Action: Mouse scrolled (117, 367) with delta (0, 0)
Screenshot: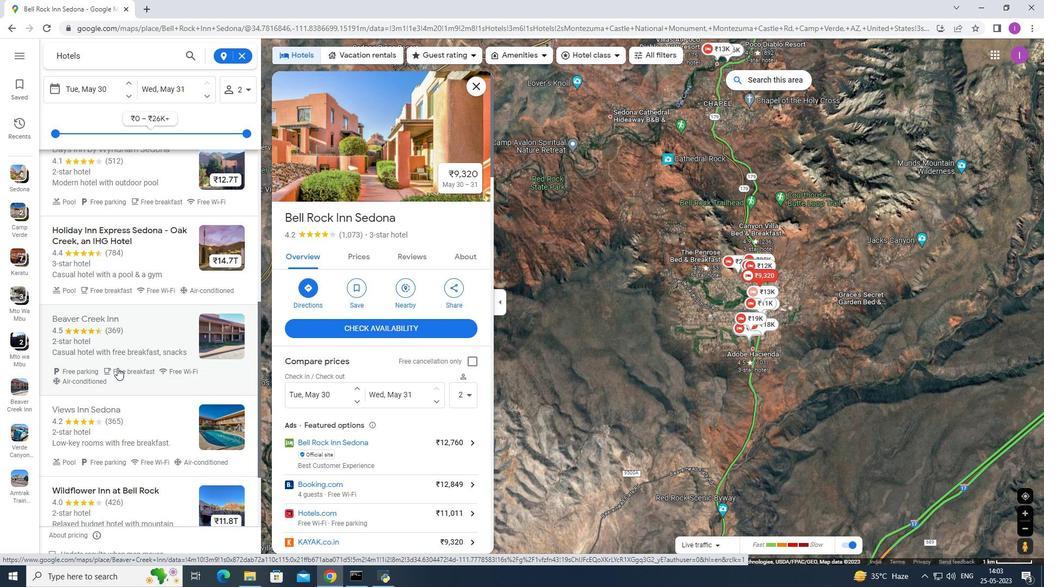 
Action: Mouse scrolled (117, 367) with delta (0, 0)
Screenshot: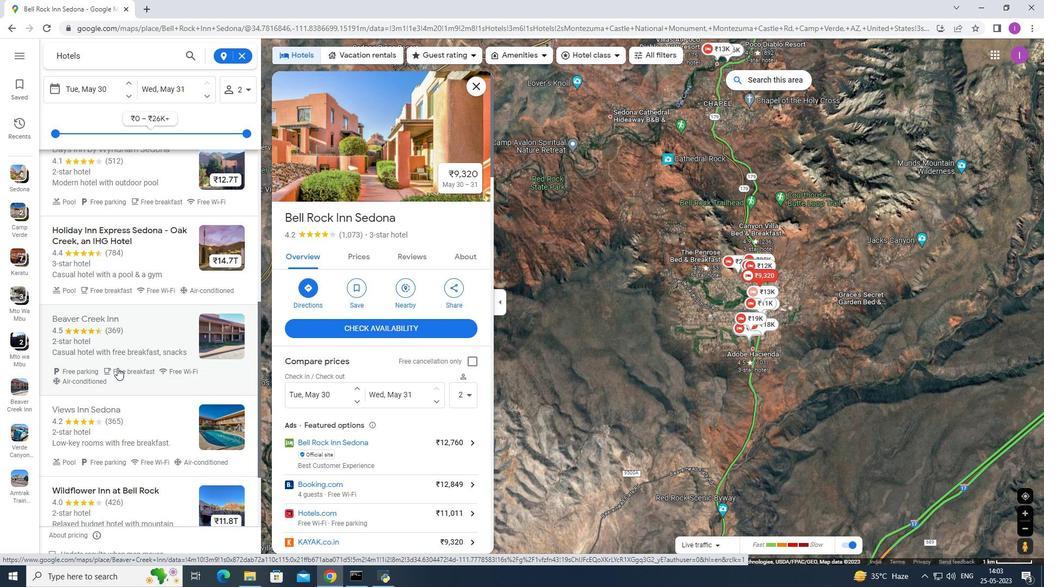 
Action: Mouse moved to (116, 369)
Screenshot: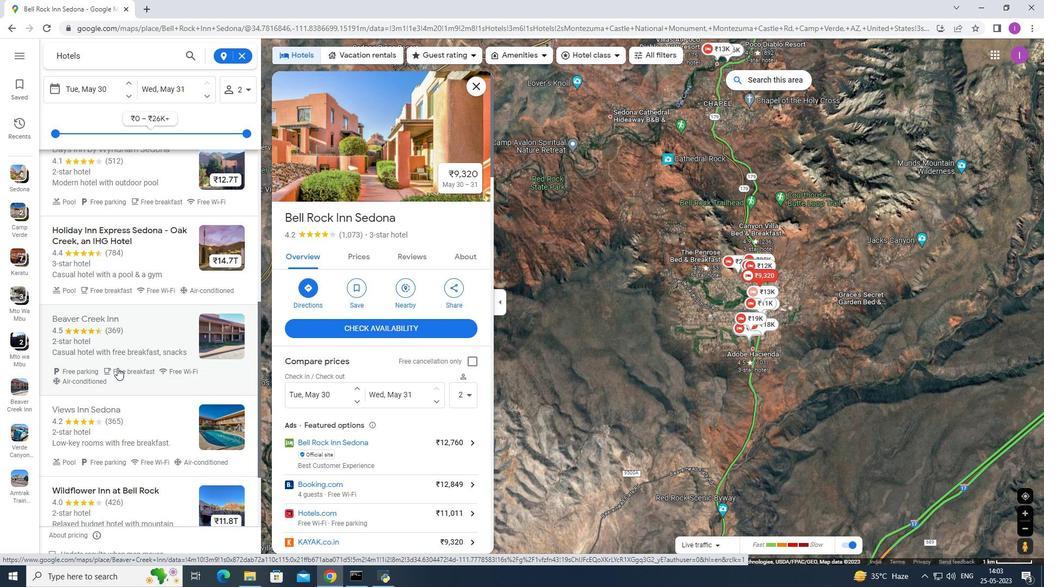 
Action: Mouse scrolled (116, 369) with delta (0, 0)
Screenshot: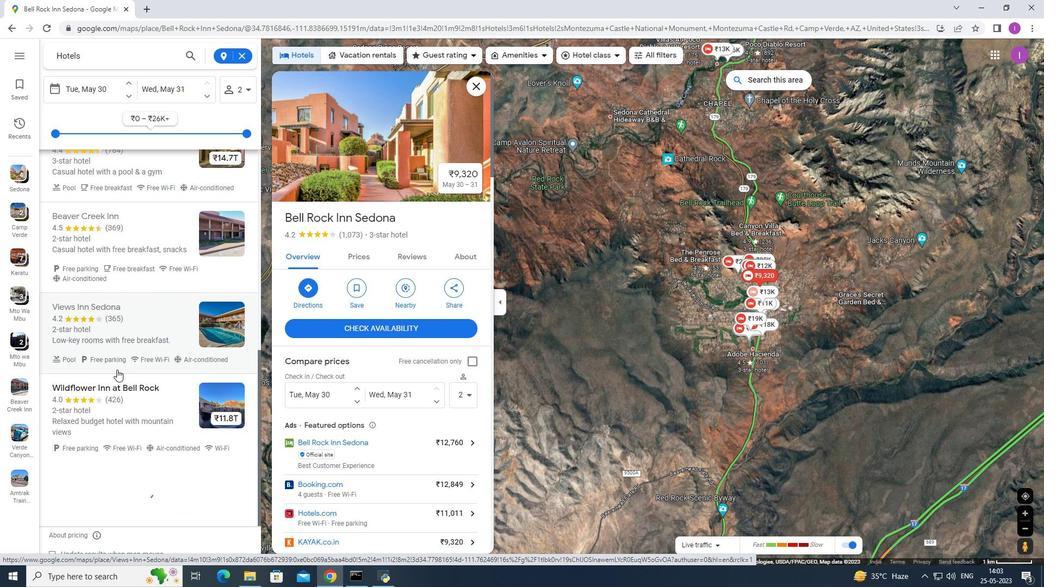 
Action: Mouse scrolled (116, 369) with delta (0, 0)
Screenshot: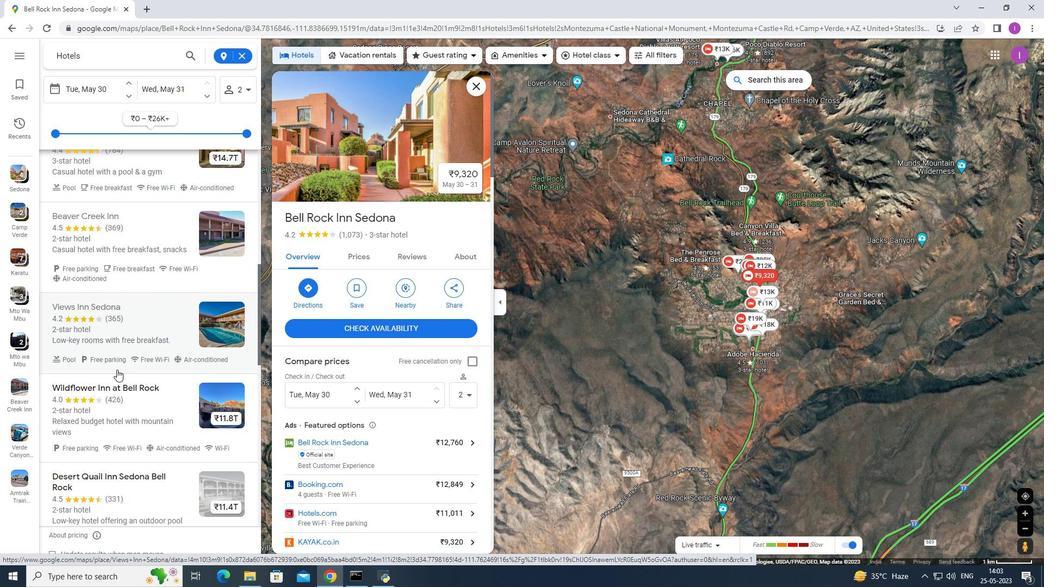 
Action: Mouse scrolled (116, 370) with delta (0, 0)
Screenshot: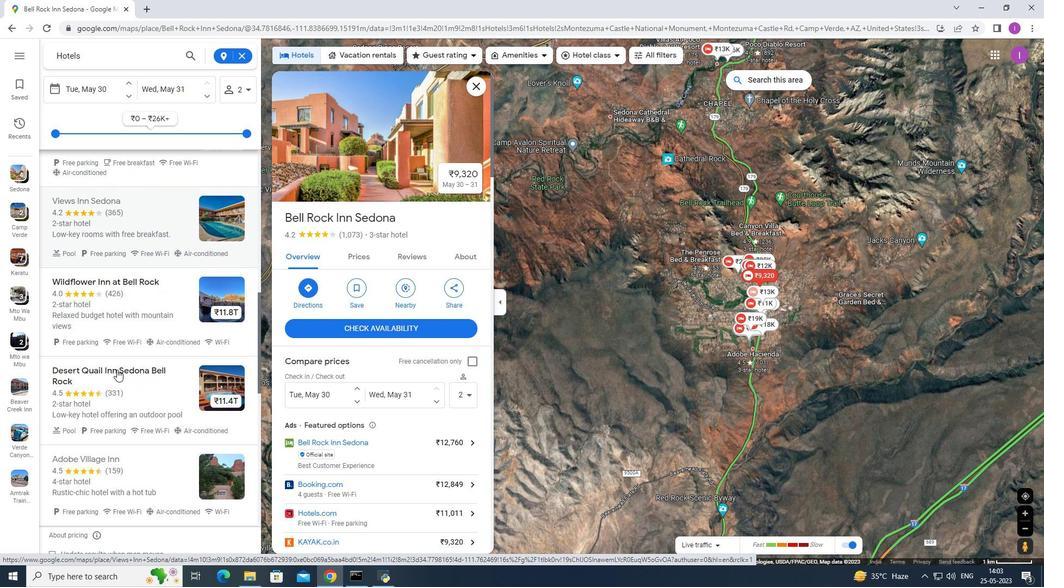 
Action: Mouse scrolled (116, 370) with delta (0, 0)
Screenshot: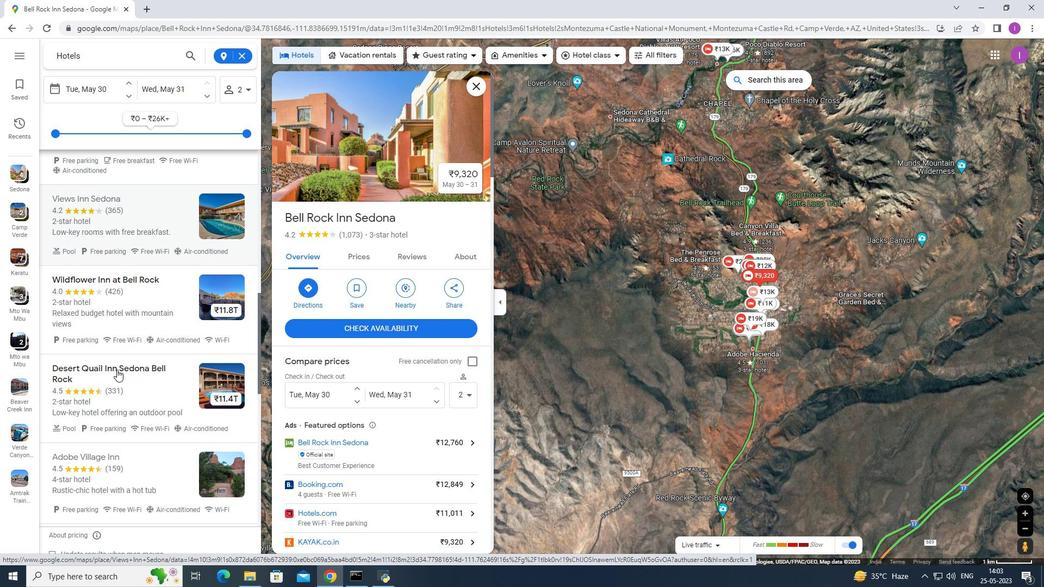 
Action: Mouse moved to (84, 327)
Screenshot: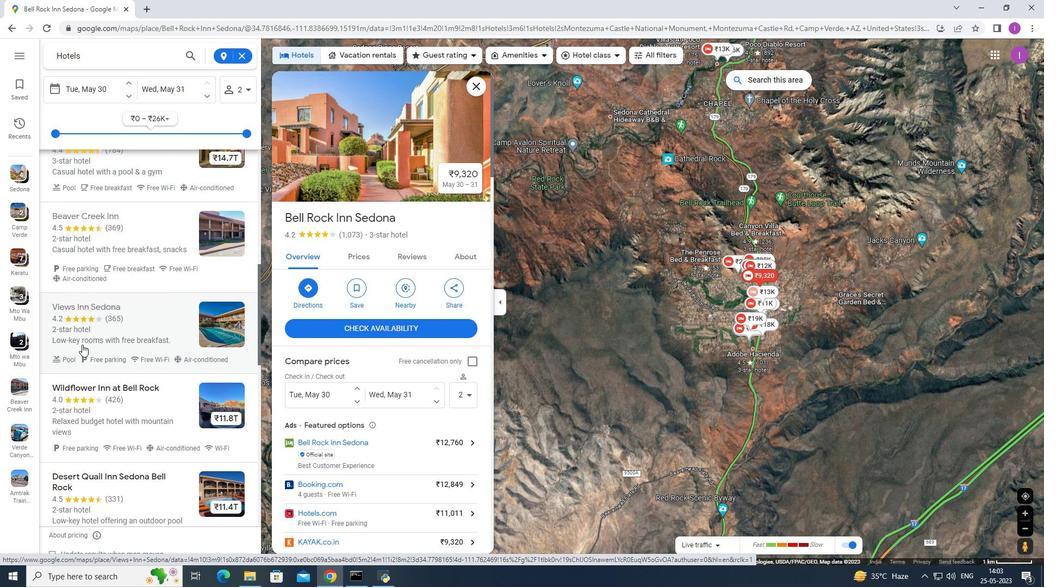 
Action: Mouse pressed left at (84, 327)
Screenshot: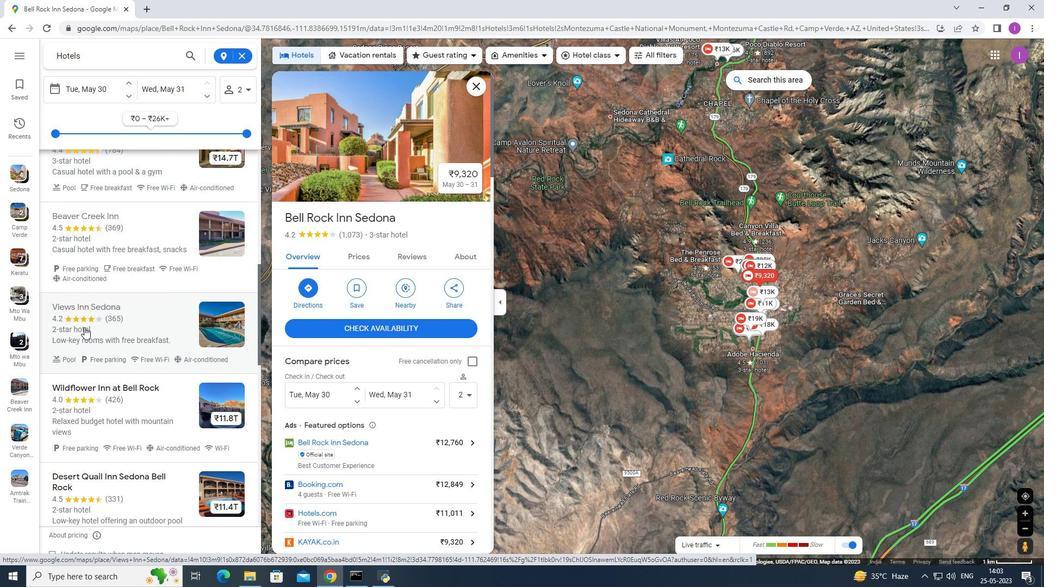 
Action: Mouse moved to (381, 177)
Screenshot: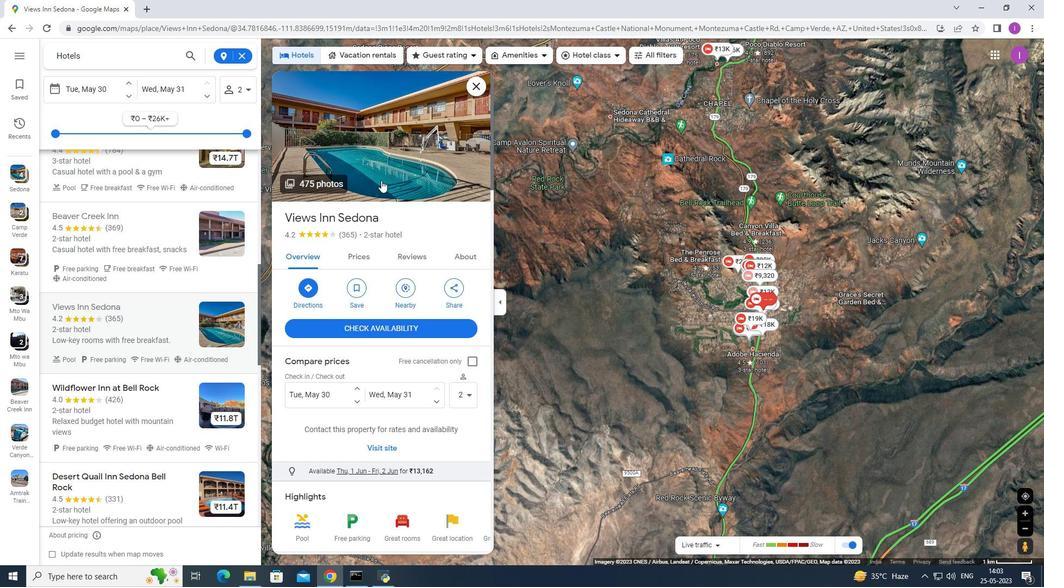 
Action: Mouse pressed left at (381, 177)
Screenshot: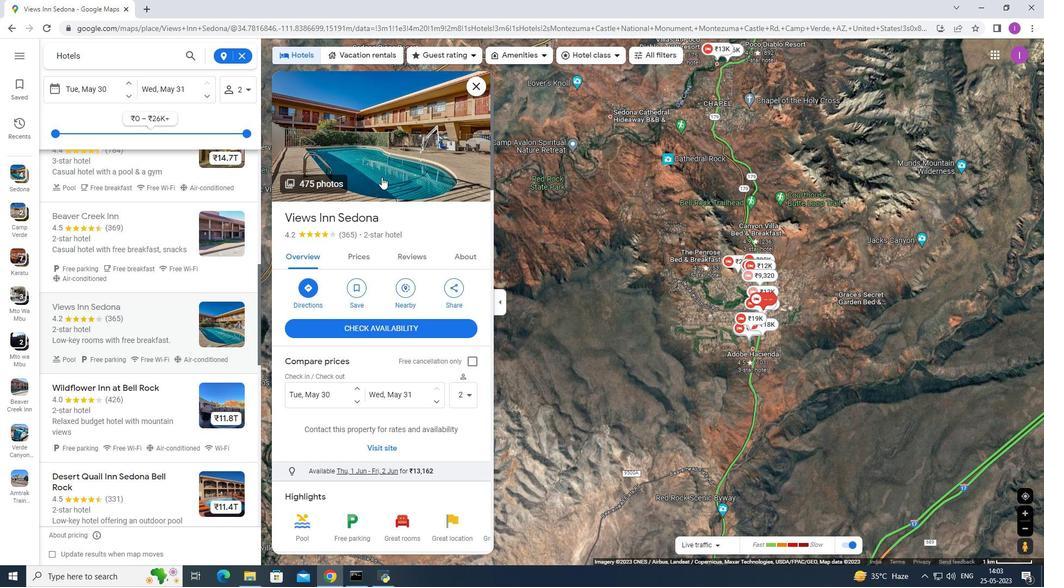 
Action: Mouse moved to (940, 454)
Screenshot: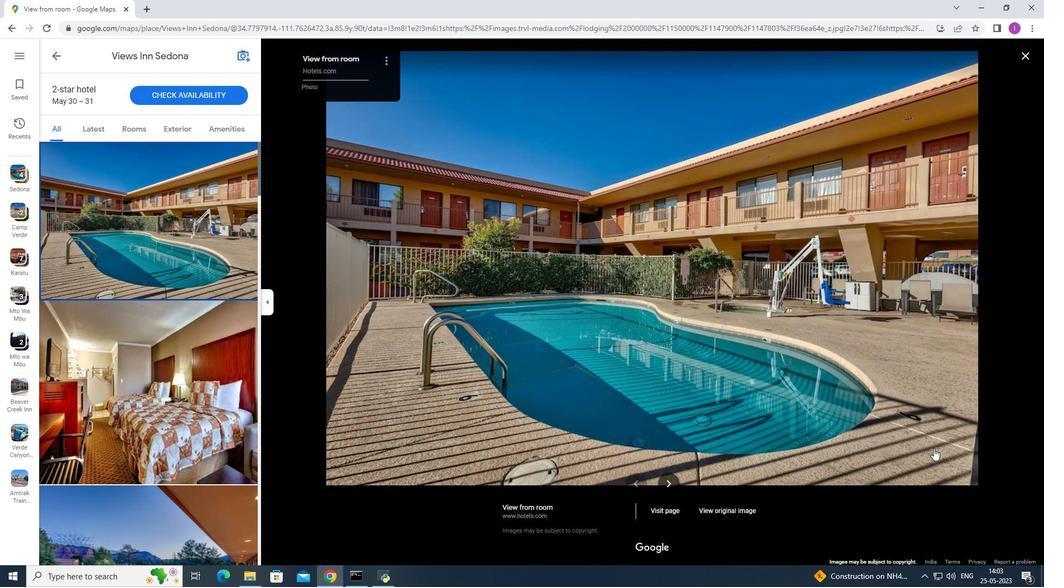 
Action: Key pressed <Key.right><Key.right><Key.right><Key.right><Key.right><Key.right><Key.right><Key.right><Key.right><Key.right><Key.right><Key.right><Key.right><Key.right><Key.right><Key.right><Key.right><Key.right><Key.right><Key.right><Key.right><Key.right><Key.right><Key.right><Key.right><Key.right><Key.right><Key.right><Key.right><Key.right><Key.right><Key.right><Key.right><Key.right><Key.right><Key.right><Key.right><Key.right><Key.right><Key.right><Key.right><Key.right><Key.right><Key.right><Key.right><Key.right><Key.right><Key.right><Key.right><Key.right><Key.right><Key.right><Key.right><Key.right><Key.right><Key.right><Key.right><Key.right><Key.right><Key.right><Key.right><Key.right><Key.right><Key.right><Key.right><Key.right><Key.right><Key.right><Key.right><Key.right><Key.right><Key.right><Key.right><Key.right><Key.right><Key.right><Key.right><Key.right><Key.right><Key.right><Key.right><Key.right><Key.right><Key.right><Key.right><Key.right>
Screenshot: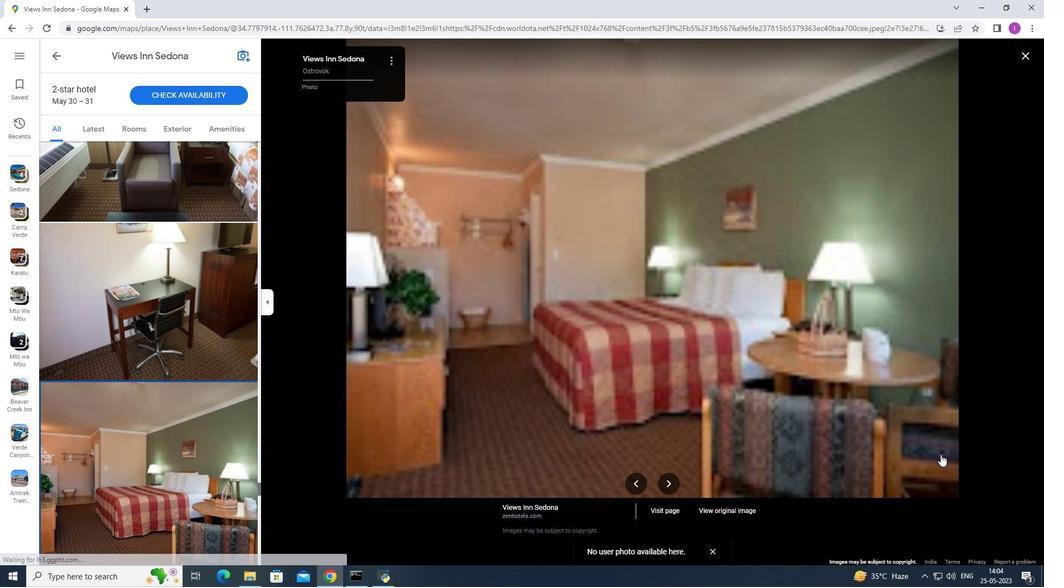 
Action: Mouse moved to (10, 28)
Screenshot: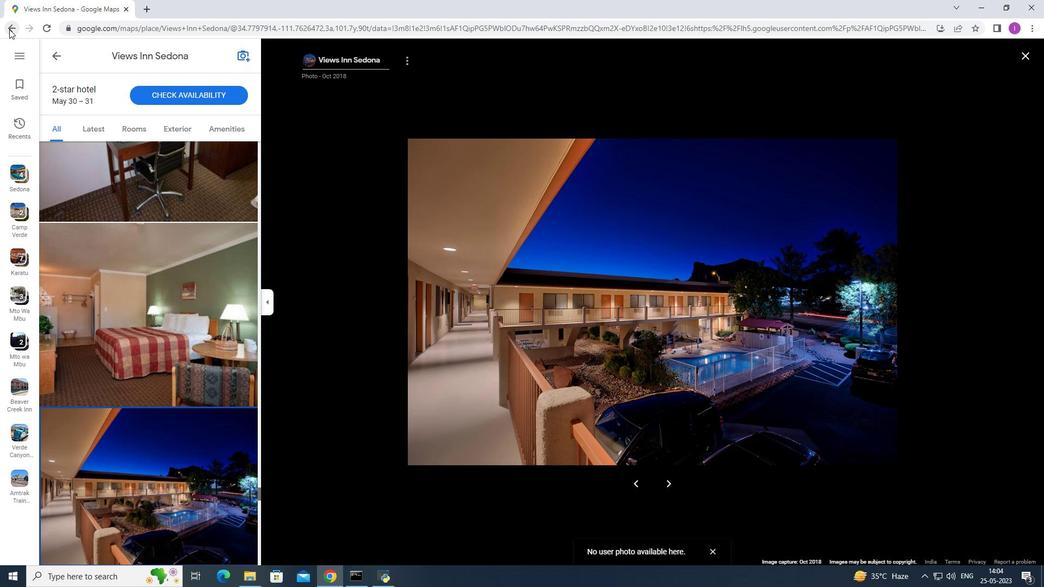 
Action: Mouse pressed left at (10, 28)
Screenshot: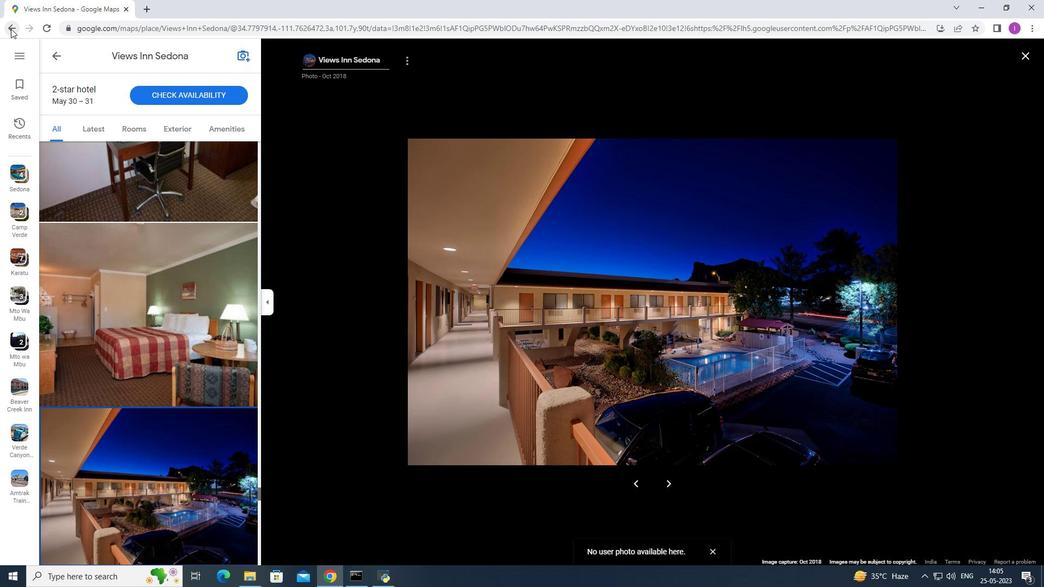 
Action: Mouse moved to (16, 10)
Screenshot: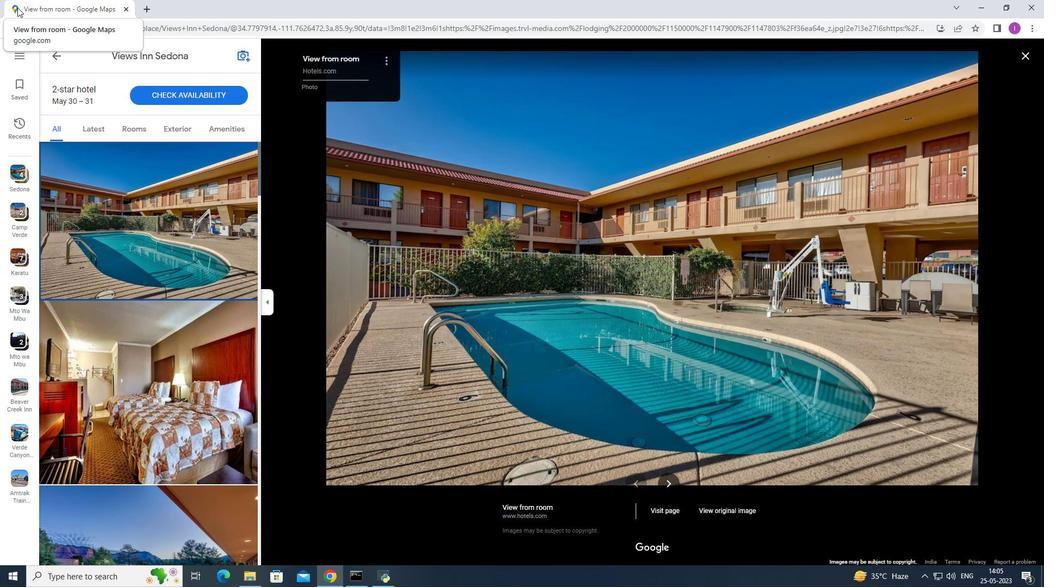 
Action: Mouse pressed left at (16, 10)
Screenshot: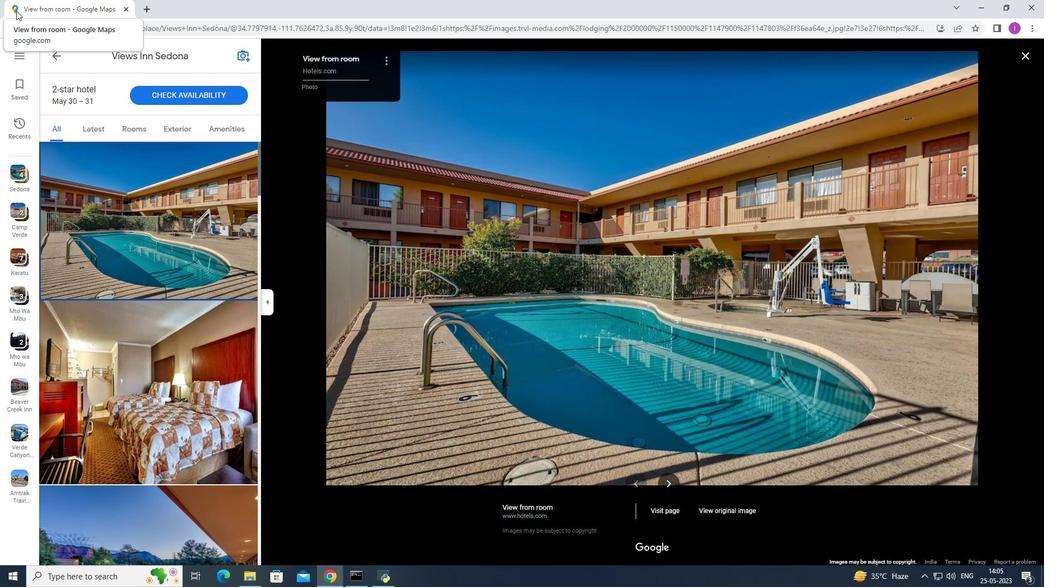 
Action: Mouse moved to (8, 26)
Screenshot: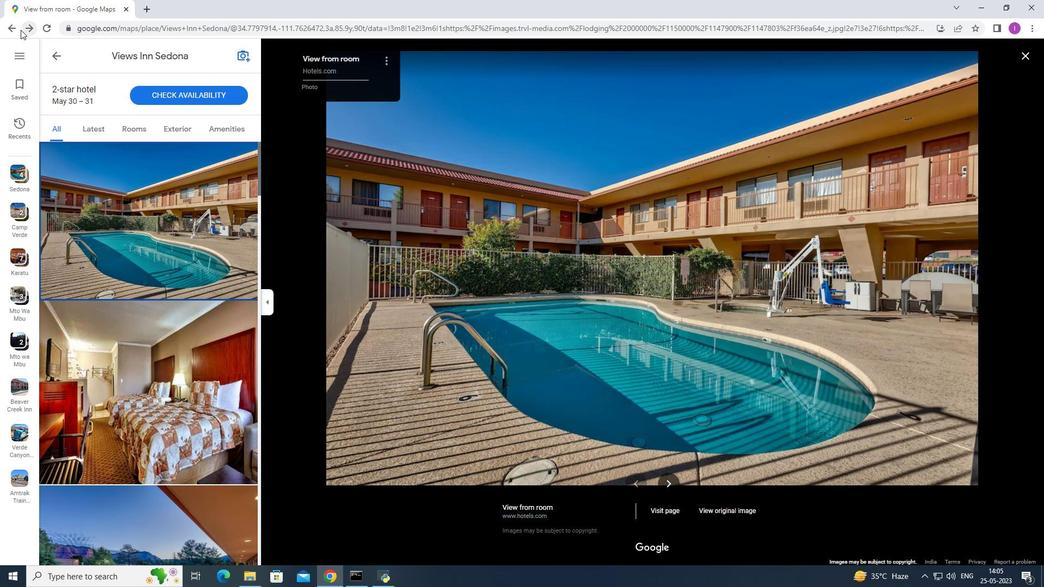 
Action: Mouse pressed left at (8, 26)
Screenshot: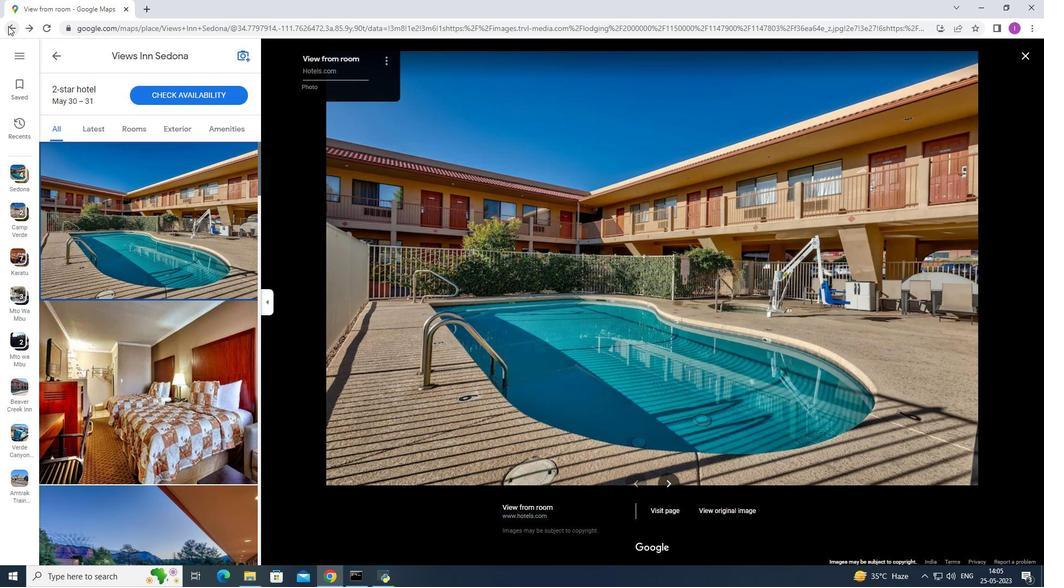 
Action: Mouse moved to (16, 28)
Screenshot: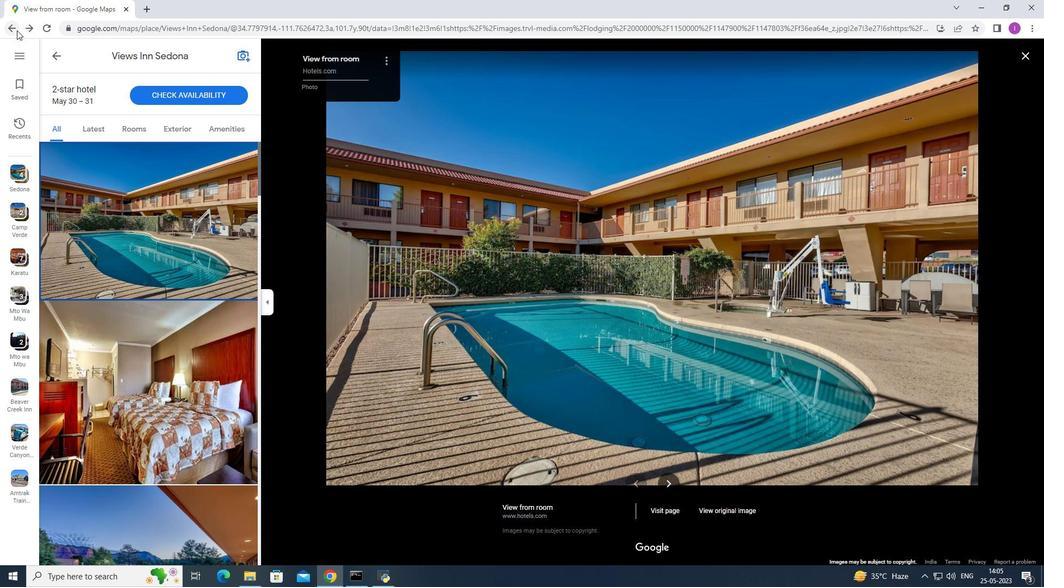 
Action: Mouse pressed left at (16, 28)
Screenshot: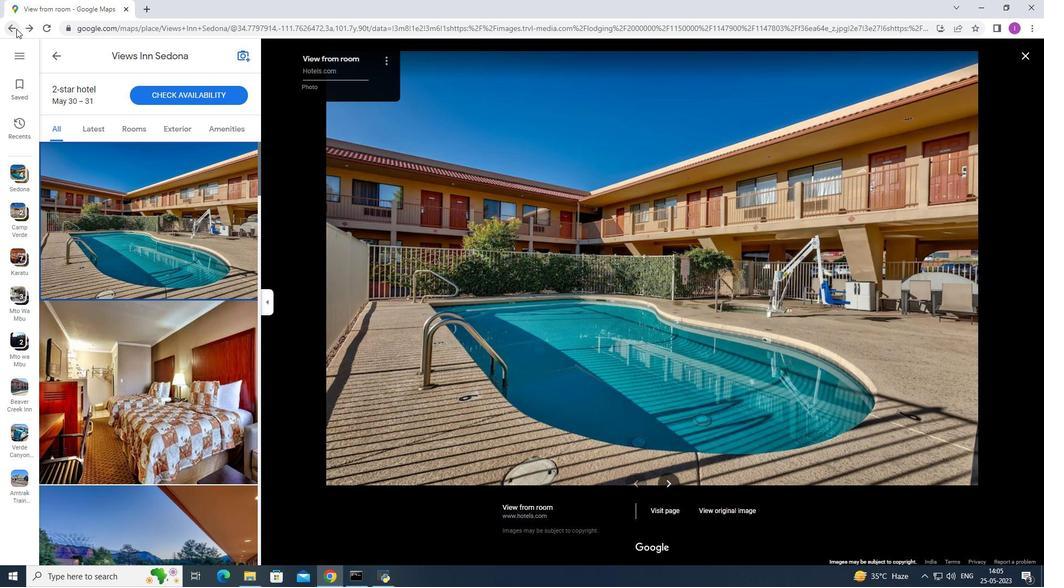 
Action: Mouse moved to (12, 32)
Screenshot: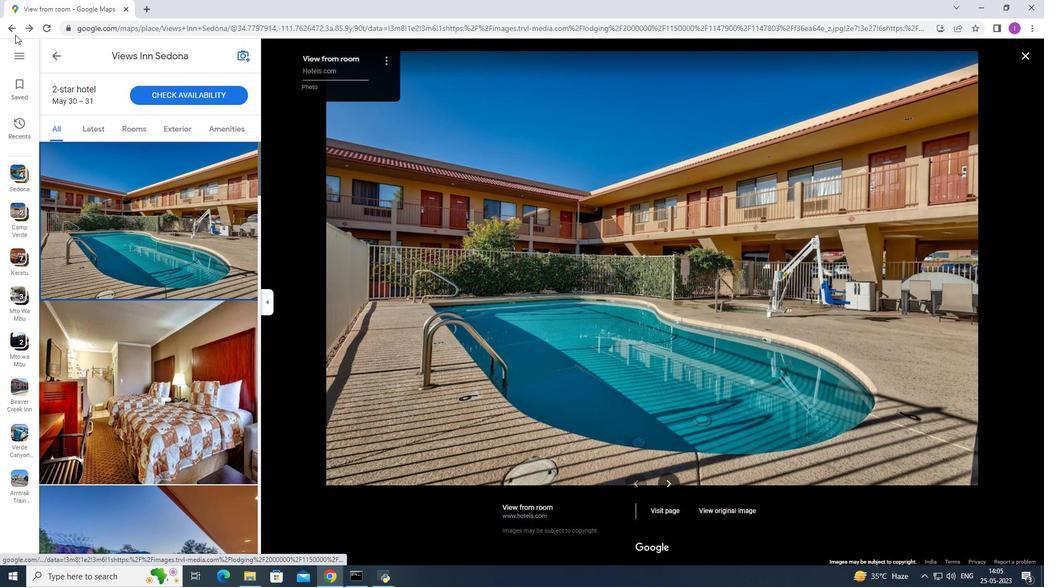 
Action: Mouse pressed left at (12, 32)
Screenshot: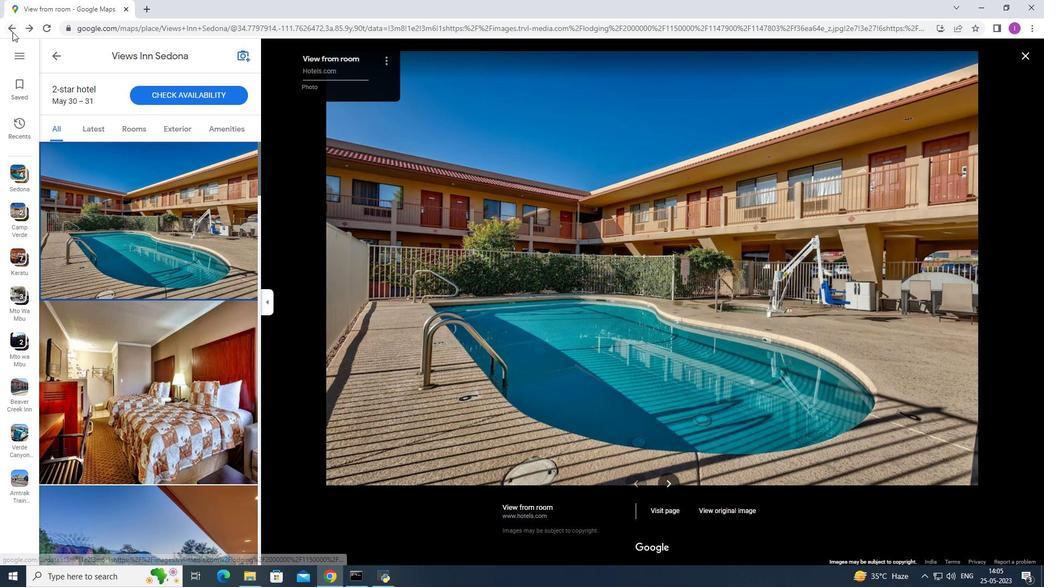 
Action: Mouse moved to (10, 32)
Screenshot: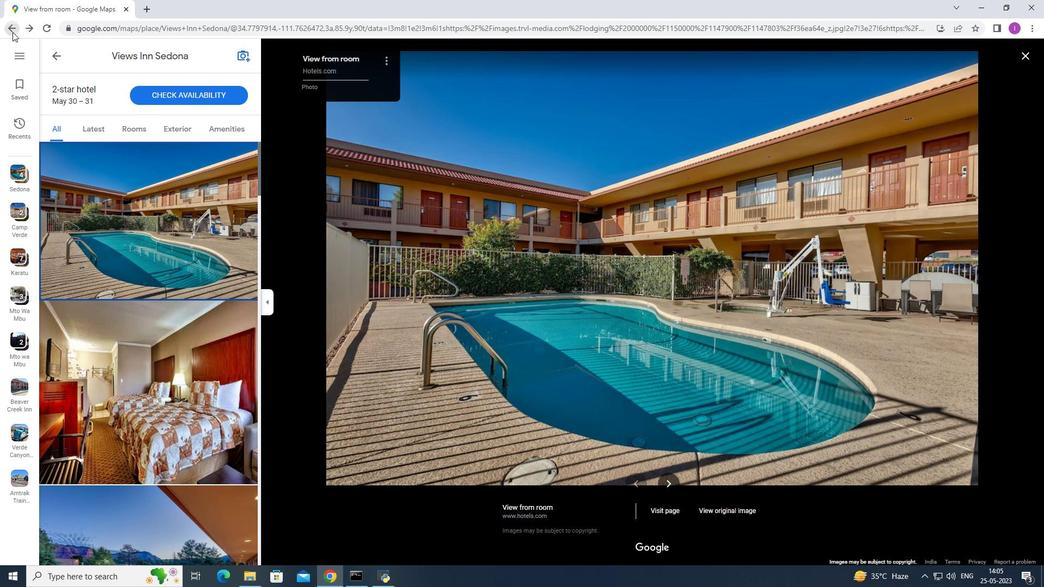 
Action: Mouse pressed left at (10, 32)
Screenshot: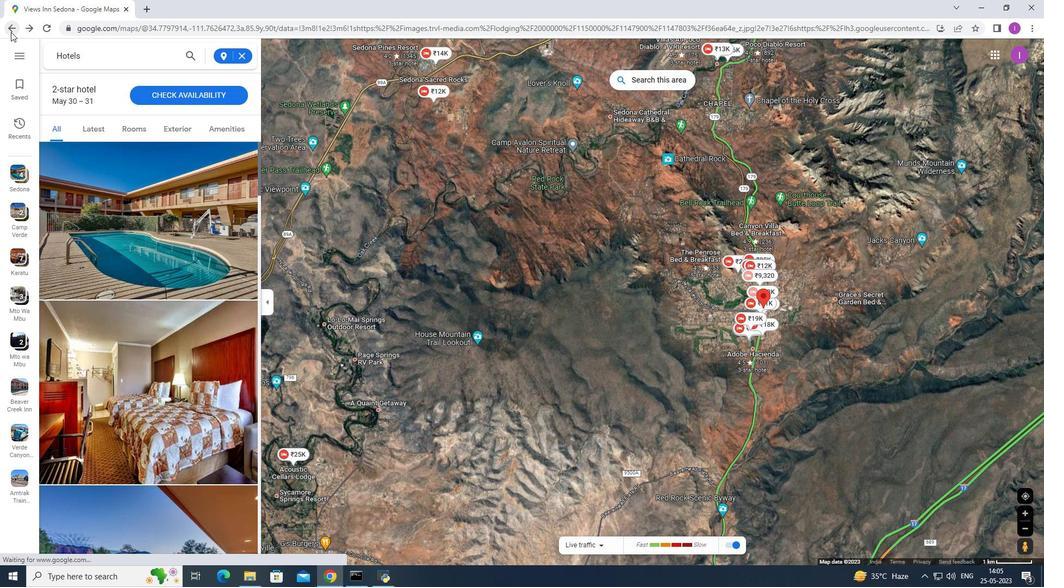 
Action: Mouse moved to (1044, 587)
Screenshot: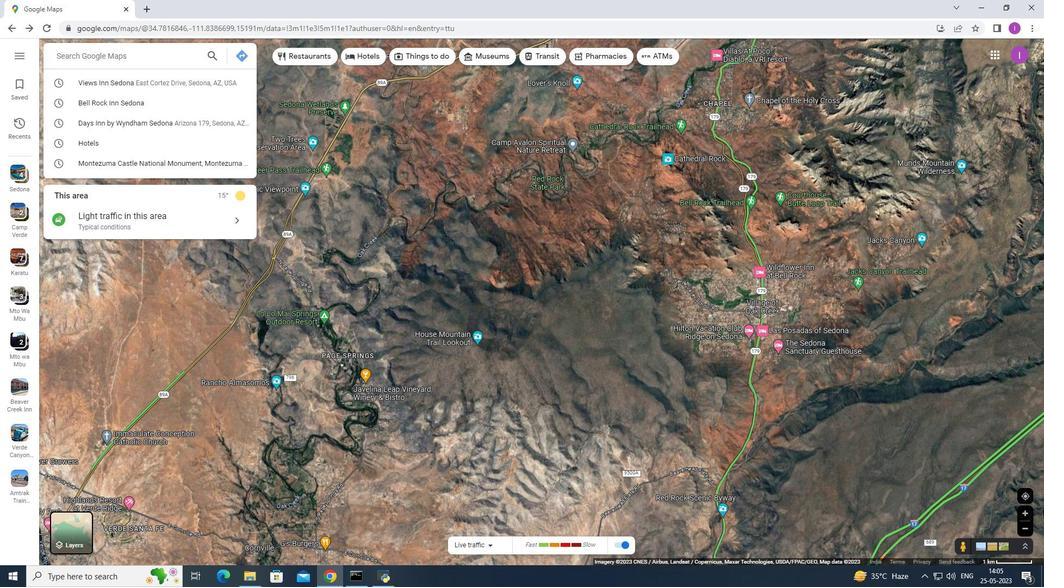 
